 Task: Create a due date automation trigger when advanced on, on the tuesday before a card is due add fields without custom field "Resume" set to a number lower or equal to 1 and greater or equal to 10 at 11:00 AM.
Action: Mouse moved to (1055, 75)
Screenshot: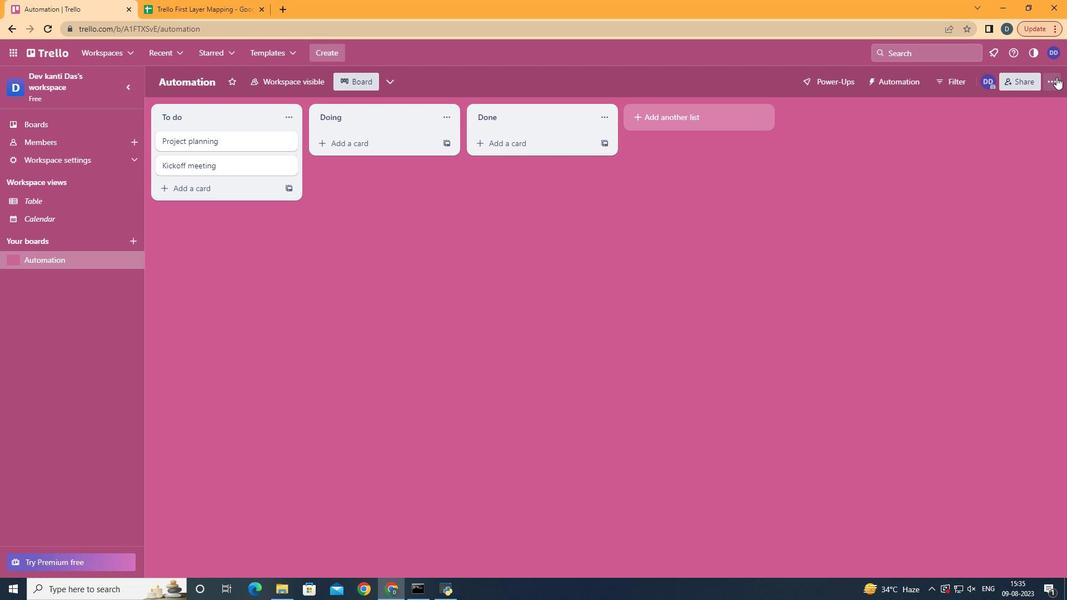 
Action: Mouse pressed left at (1055, 75)
Screenshot: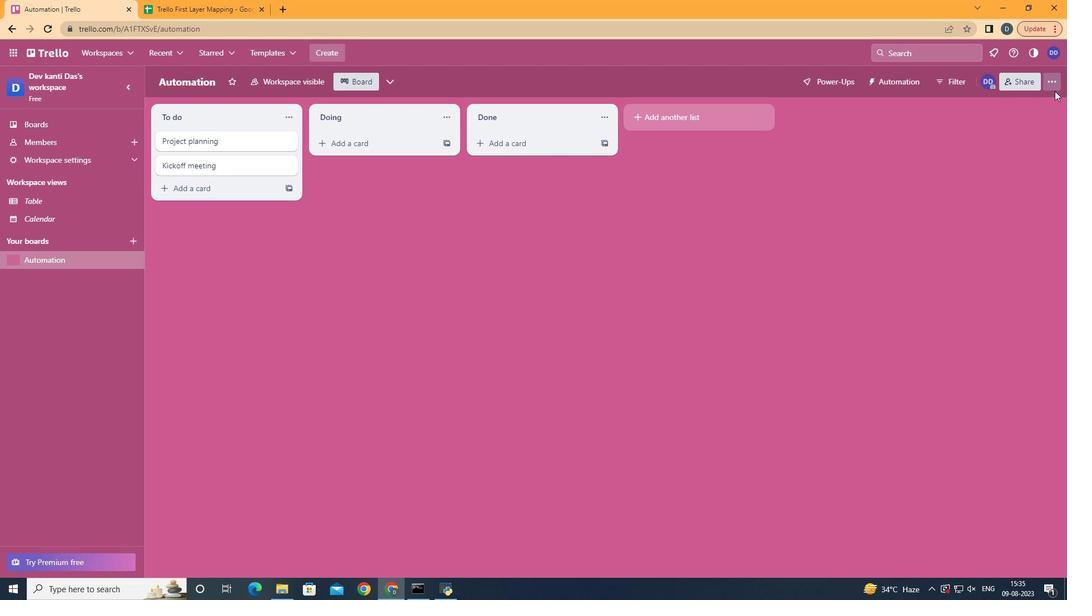 
Action: Mouse moved to (948, 241)
Screenshot: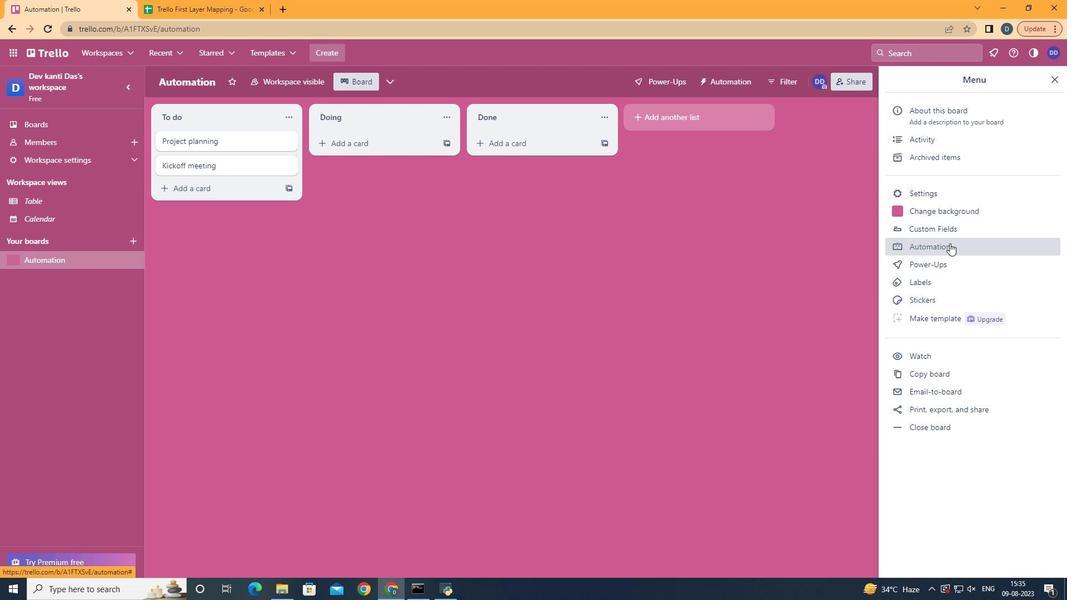 
Action: Mouse pressed left at (948, 241)
Screenshot: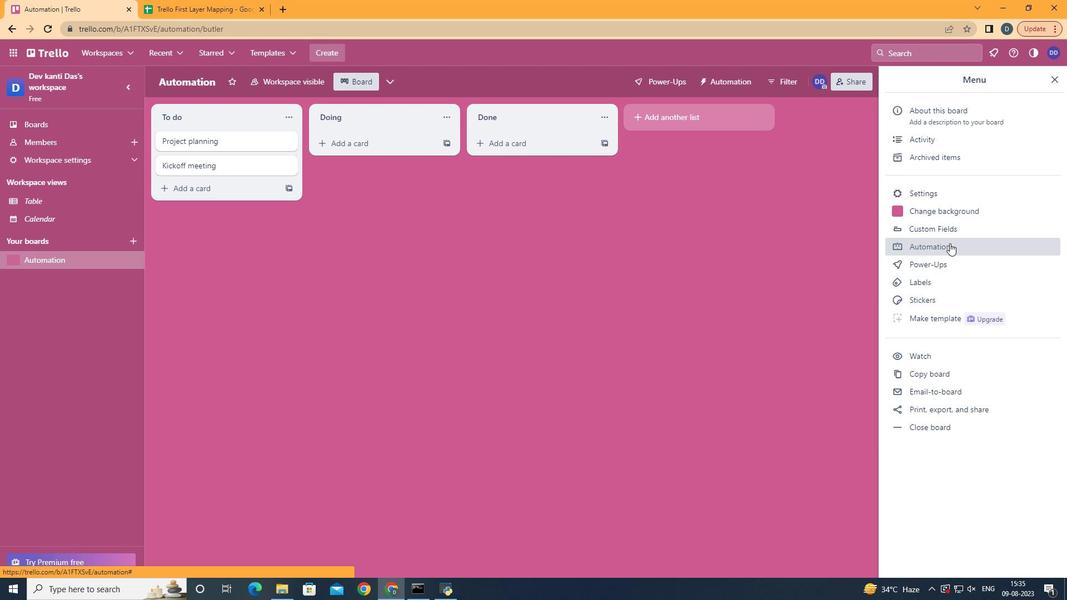 
Action: Mouse moved to (198, 226)
Screenshot: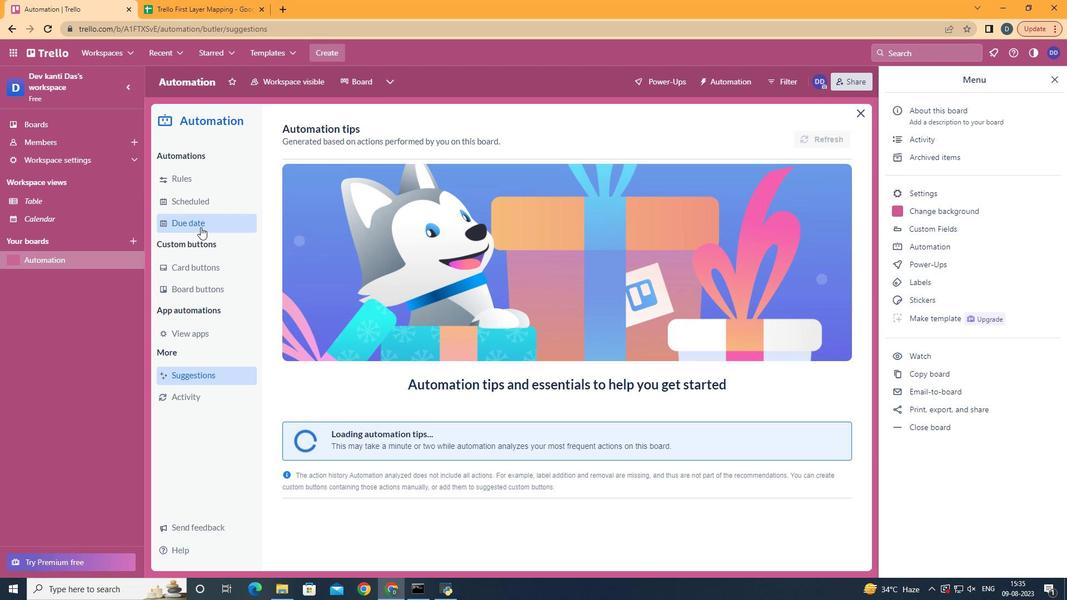 
Action: Mouse pressed left at (198, 226)
Screenshot: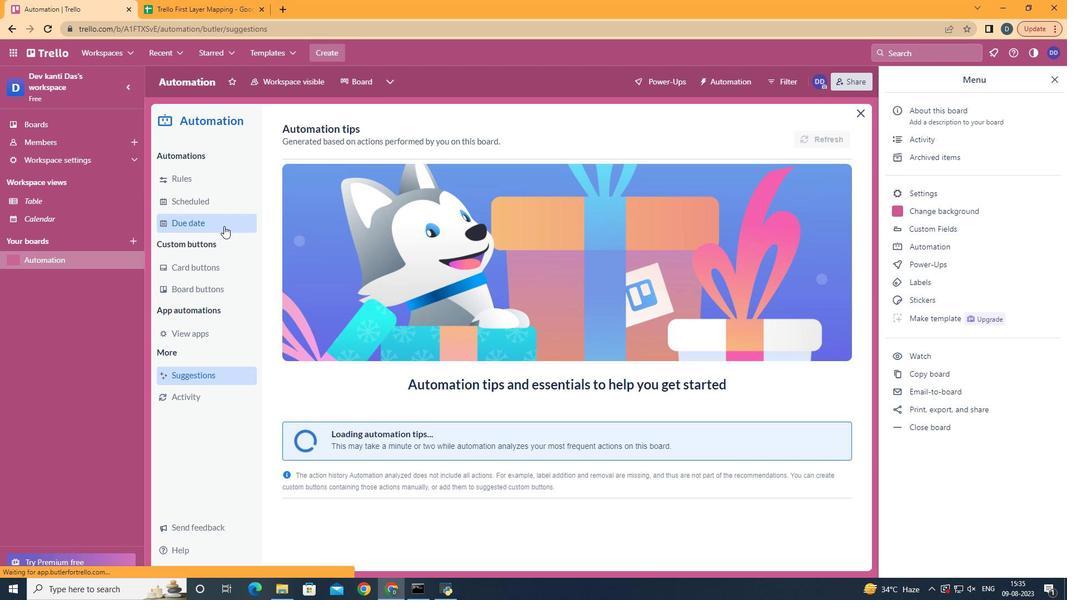 
Action: Mouse moved to (801, 124)
Screenshot: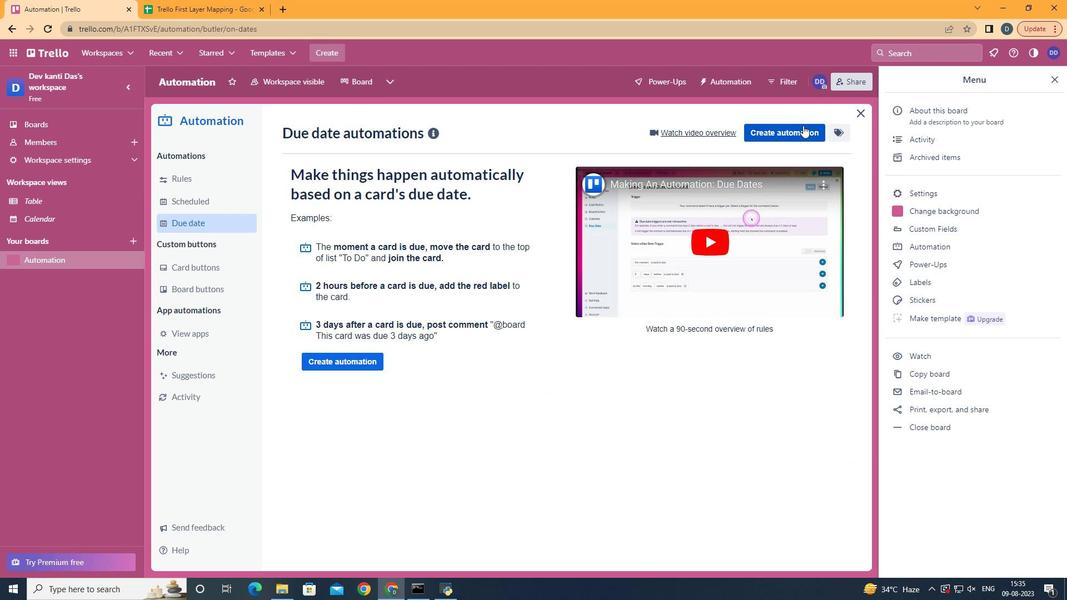 
Action: Mouse pressed left at (801, 124)
Screenshot: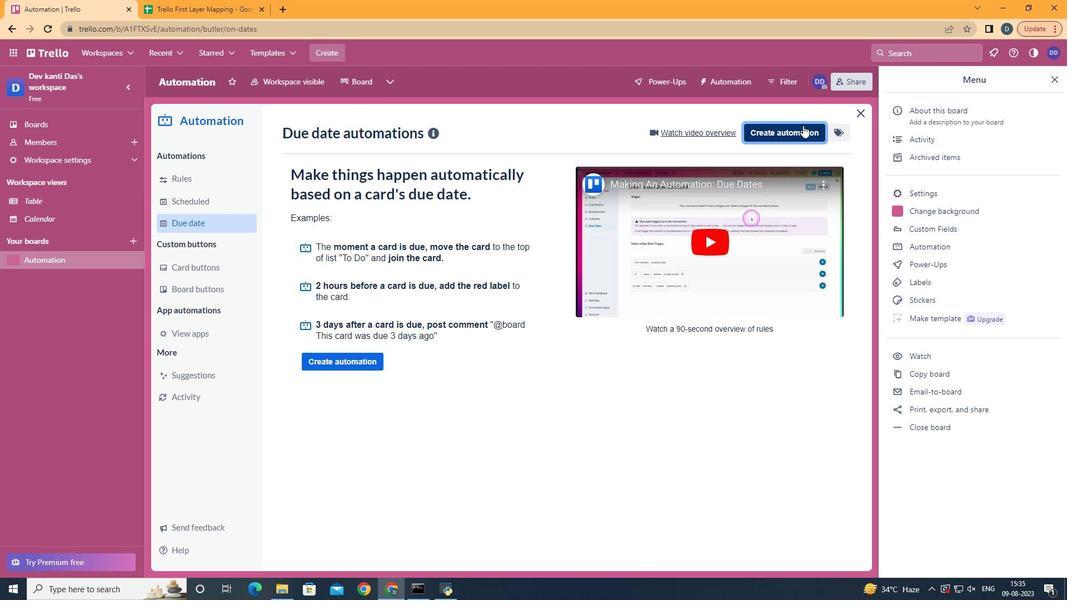 
Action: Mouse moved to (561, 231)
Screenshot: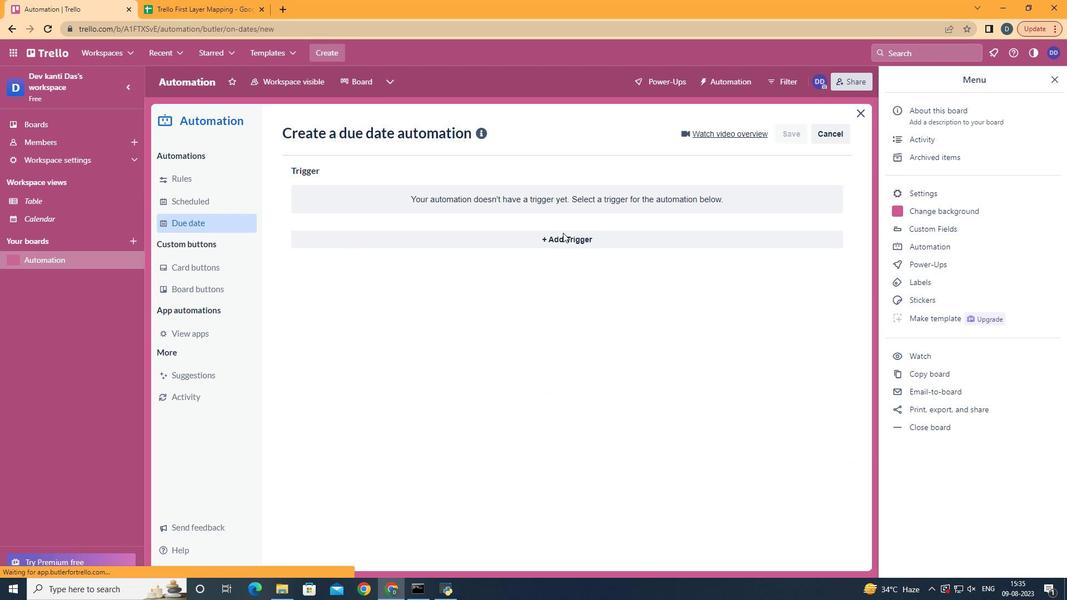 
Action: Mouse pressed left at (561, 231)
Screenshot: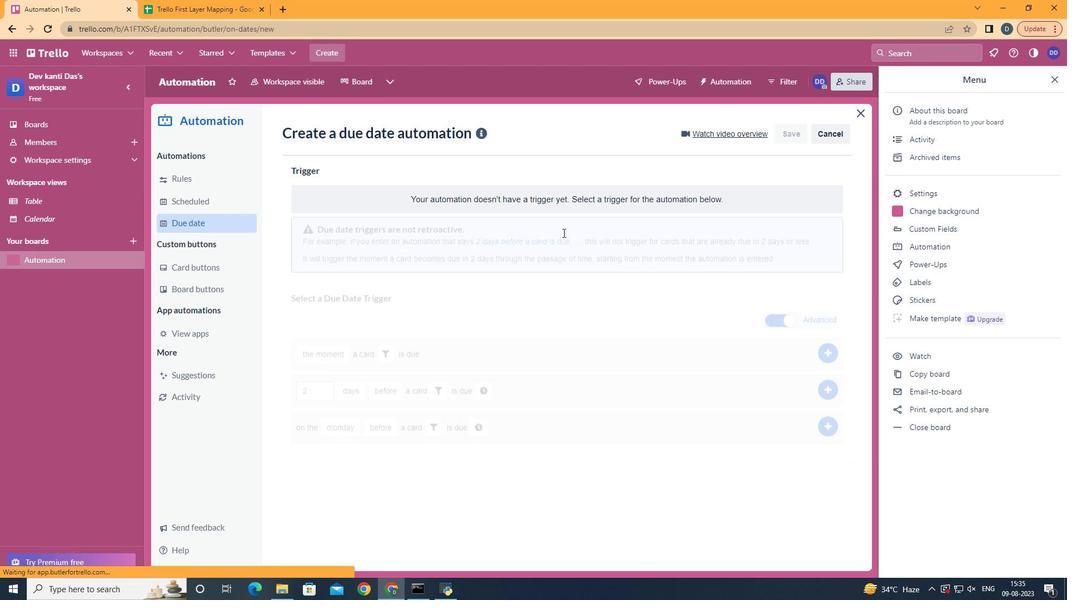 
Action: Mouse moved to (366, 315)
Screenshot: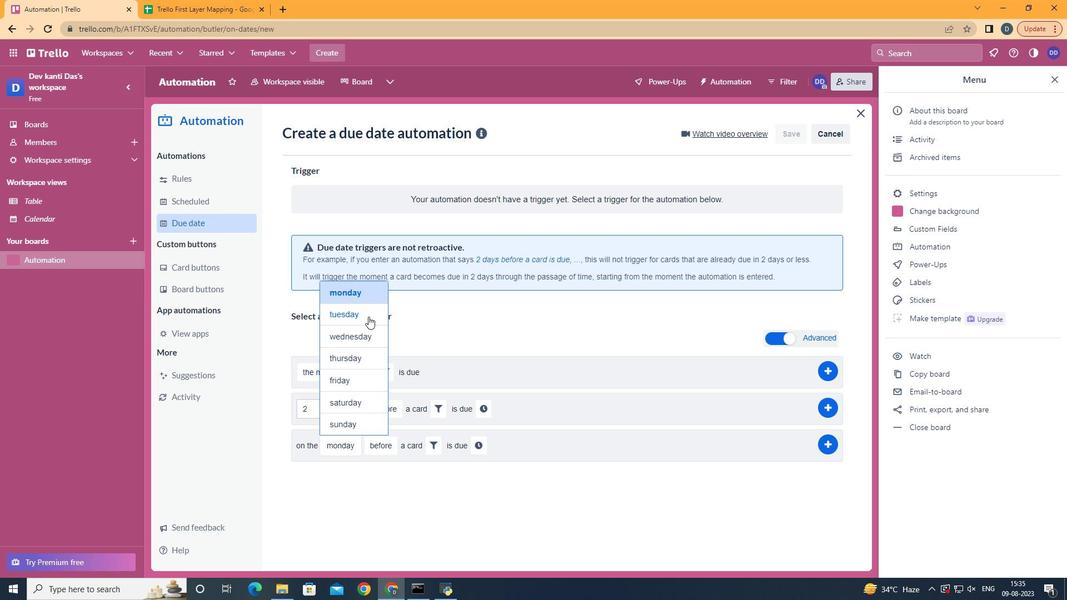 
Action: Mouse pressed left at (366, 315)
Screenshot: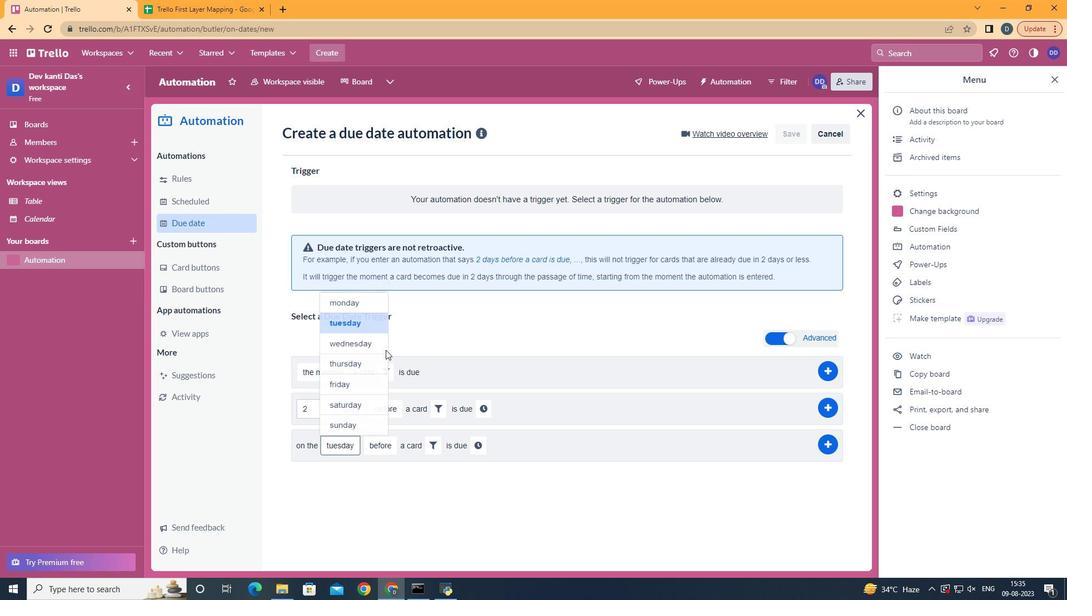 
Action: Mouse moved to (430, 447)
Screenshot: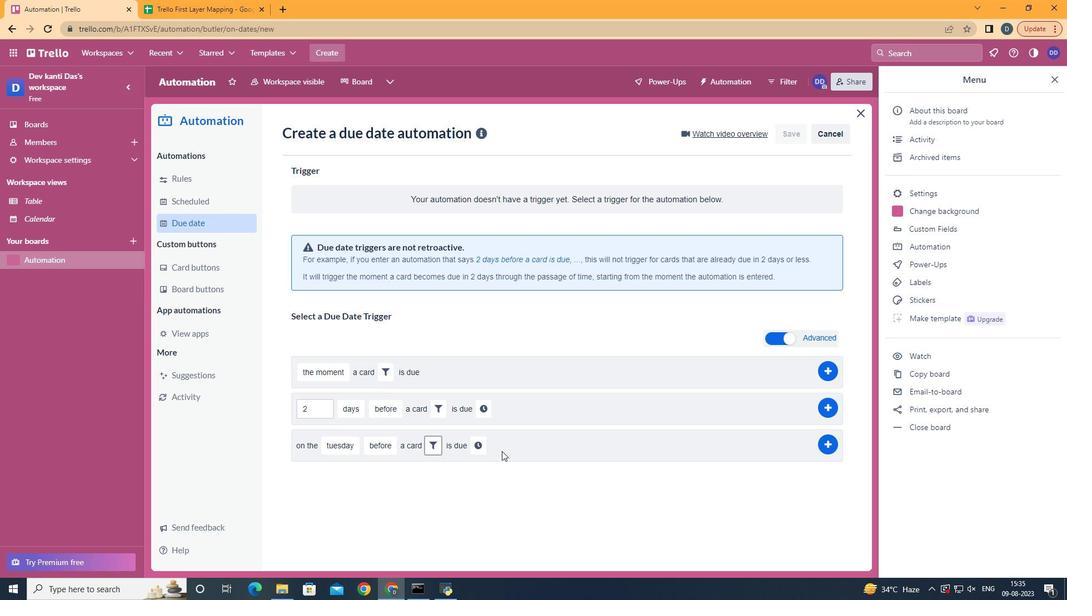 
Action: Mouse pressed left at (430, 447)
Screenshot: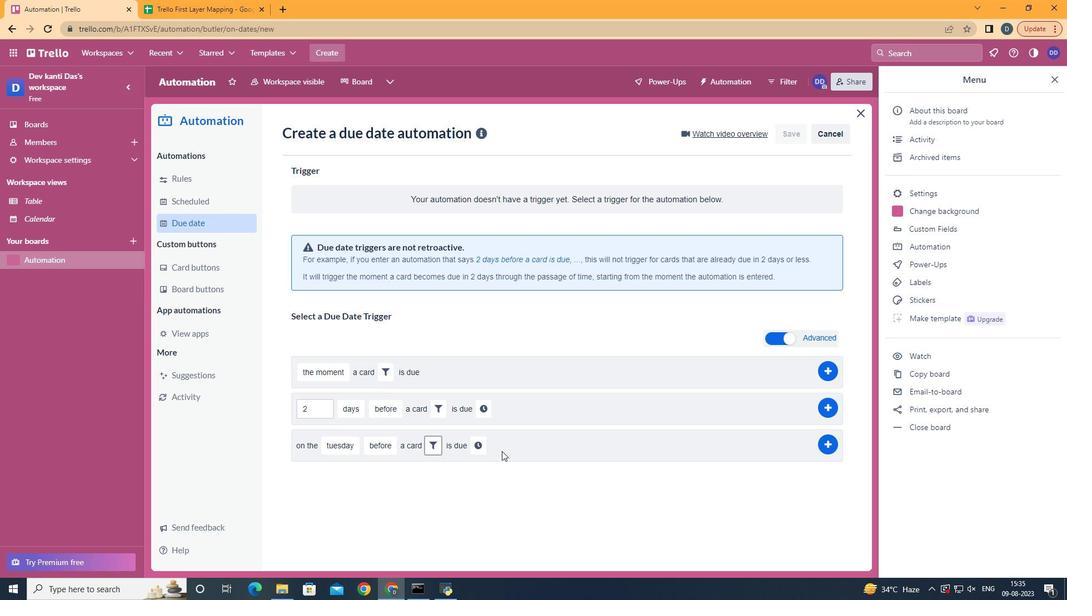 
Action: Mouse moved to (613, 475)
Screenshot: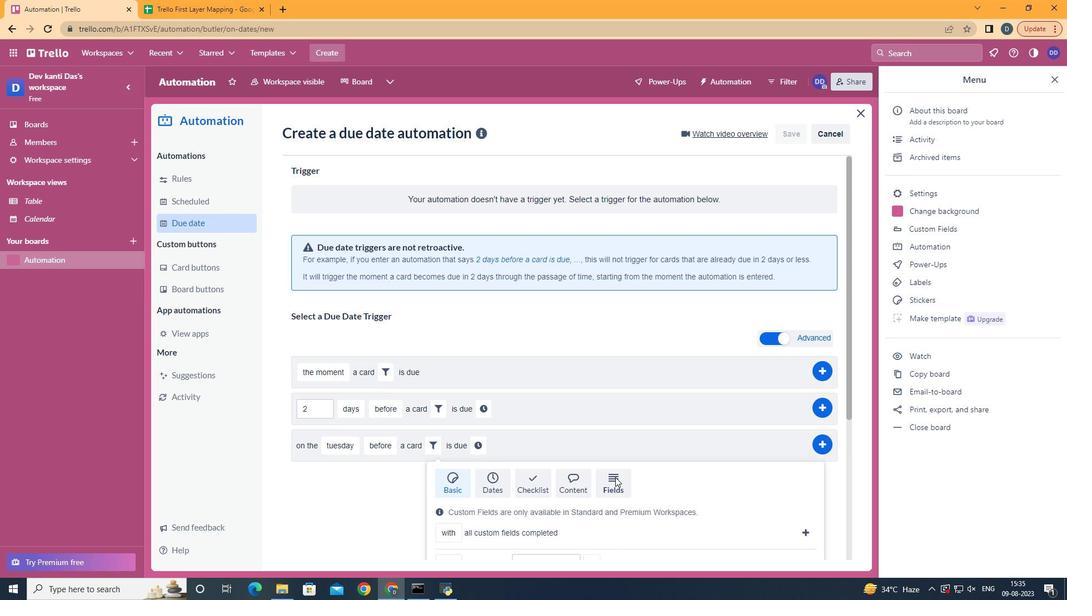 
Action: Mouse pressed left at (613, 475)
Screenshot: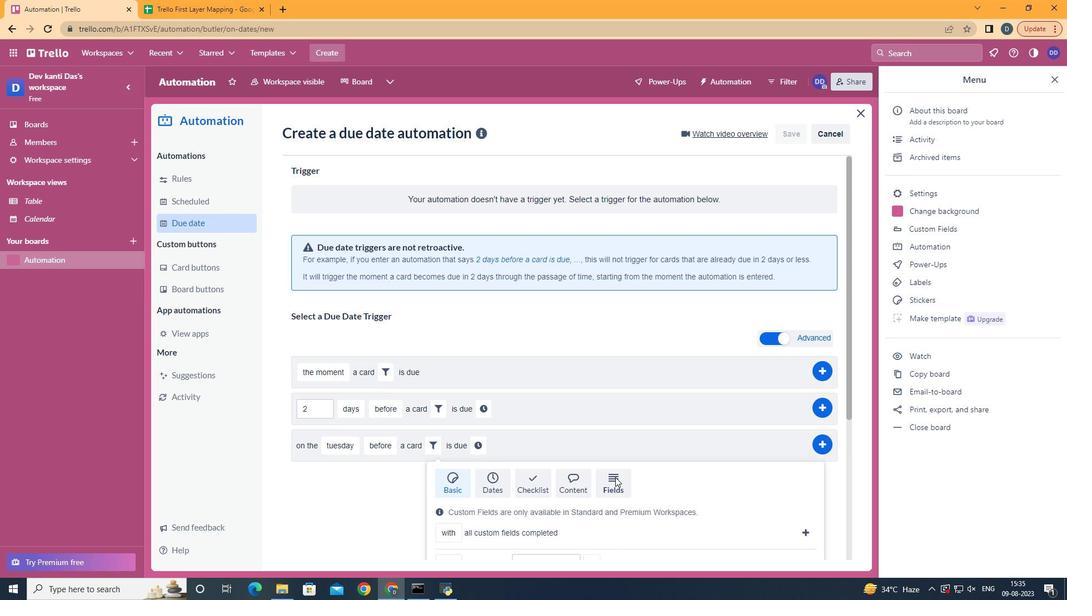 
Action: Mouse moved to (613, 475)
Screenshot: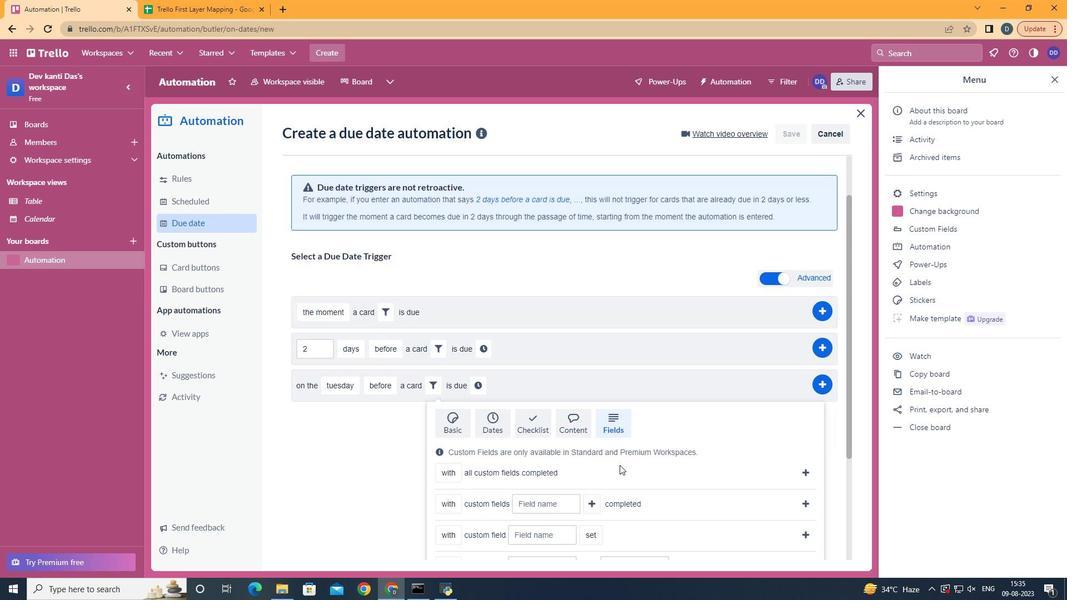 
Action: Mouse scrolled (613, 475) with delta (0, 0)
Screenshot: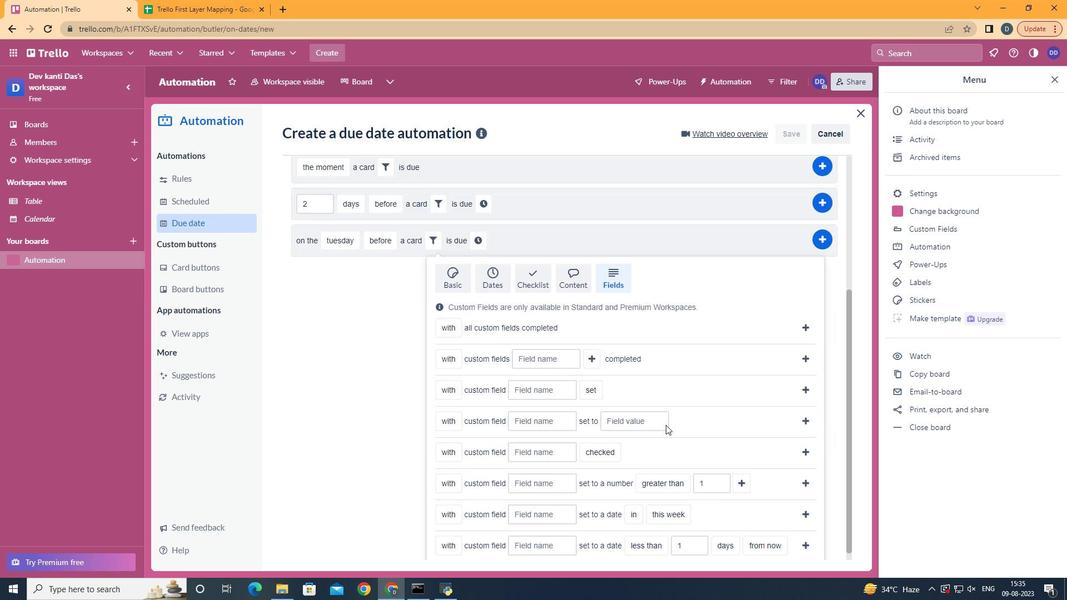 
Action: Mouse scrolled (613, 475) with delta (0, 0)
Screenshot: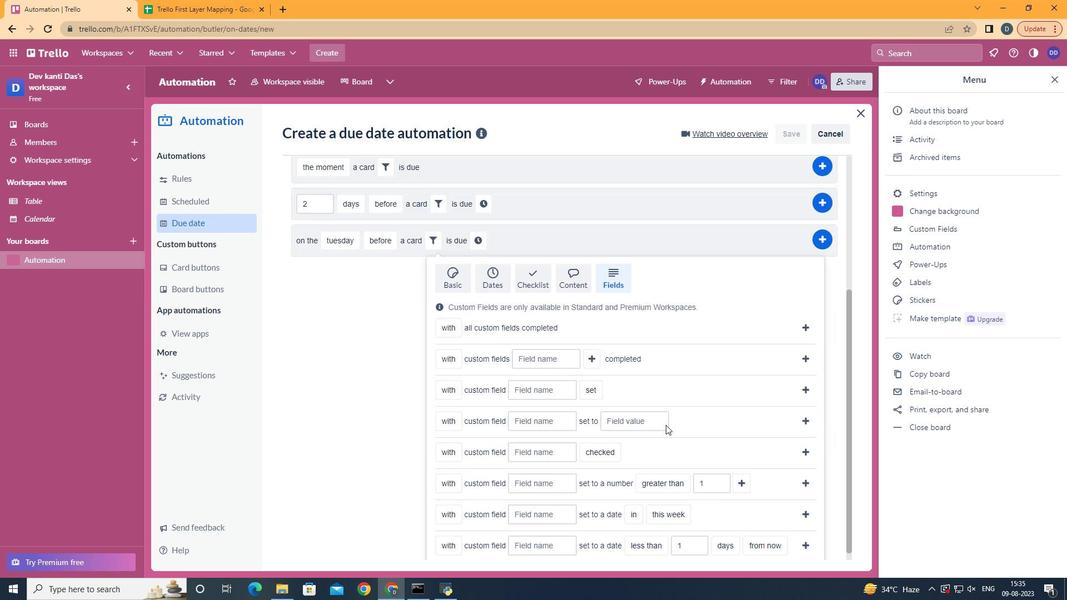 
Action: Mouse scrolled (613, 475) with delta (0, 0)
Screenshot: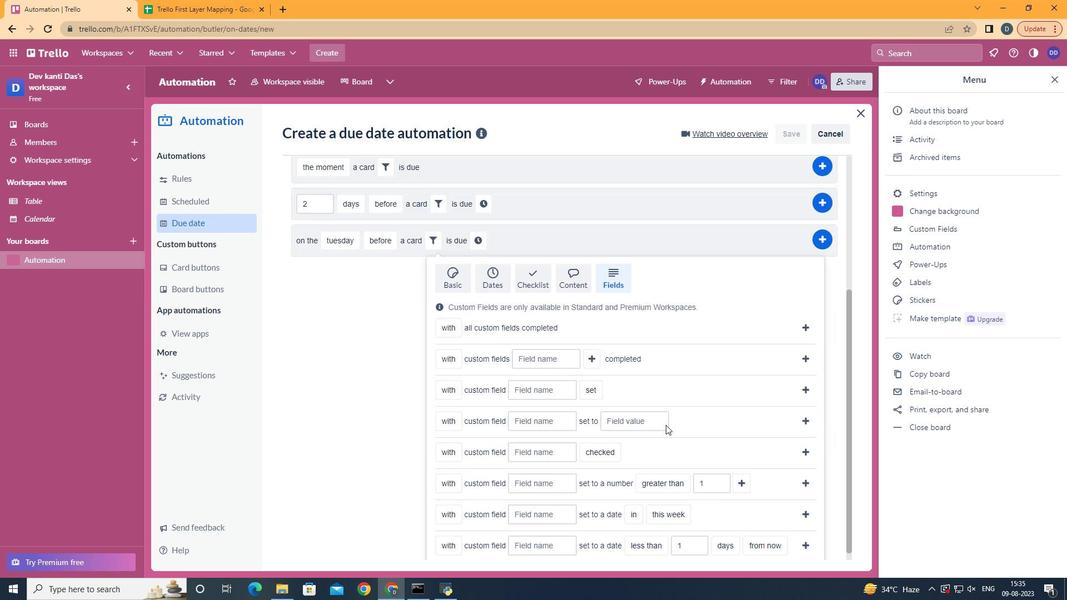
Action: Mouse scrolled (613, 475) with delta (0, 0)
Screenshot: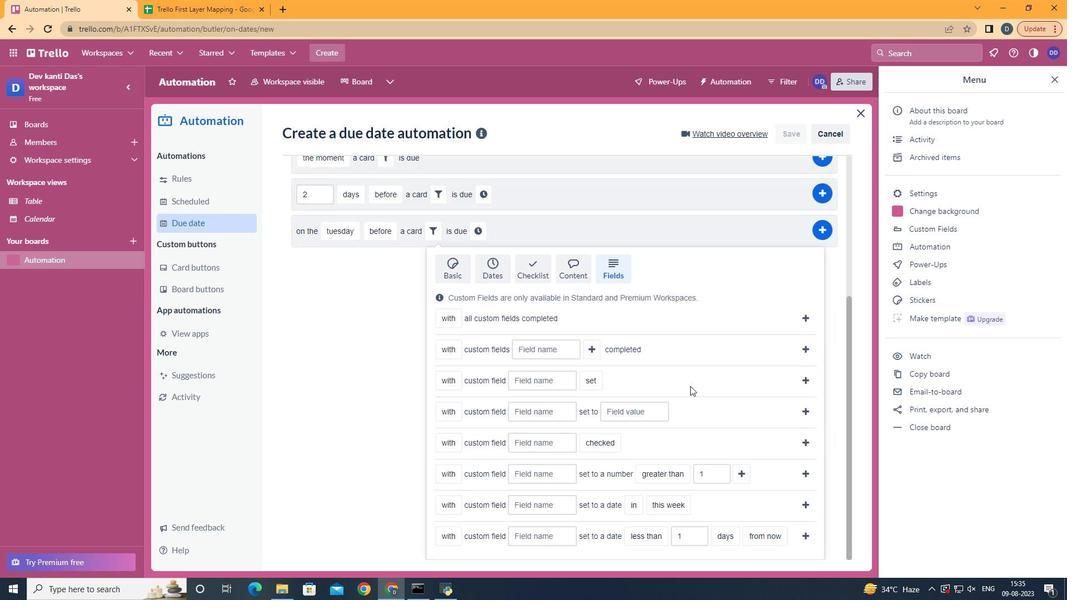 
Action: Mouse moved to (613, 475)
Screenshot: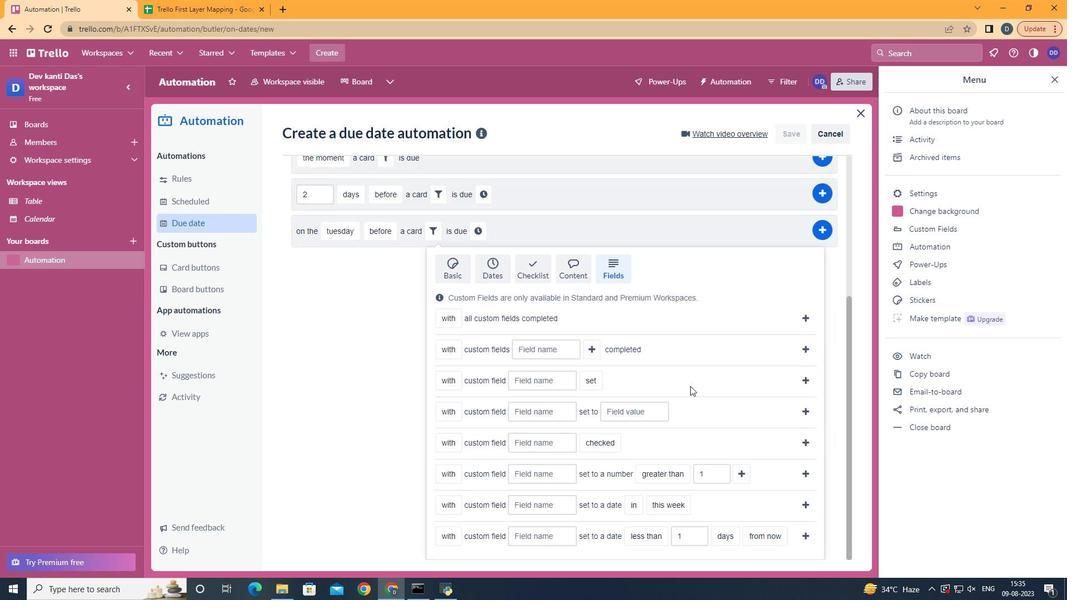 
Action: Mouse scrolled (613, 474) with delta (0, 0)
Screenshot: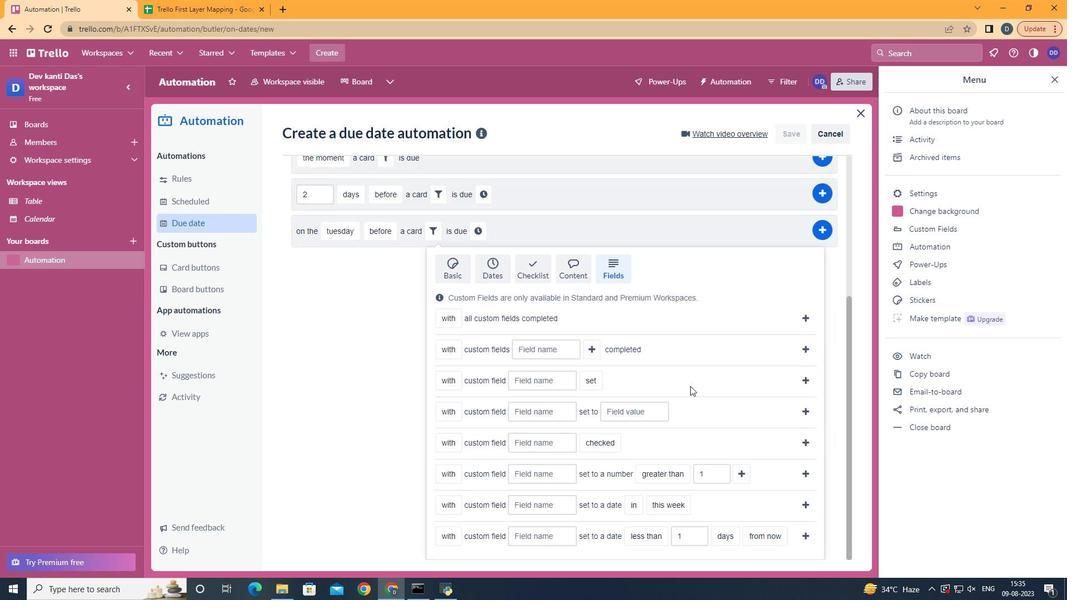 
Action: Mouse moved to (462, 518)
Screenshot: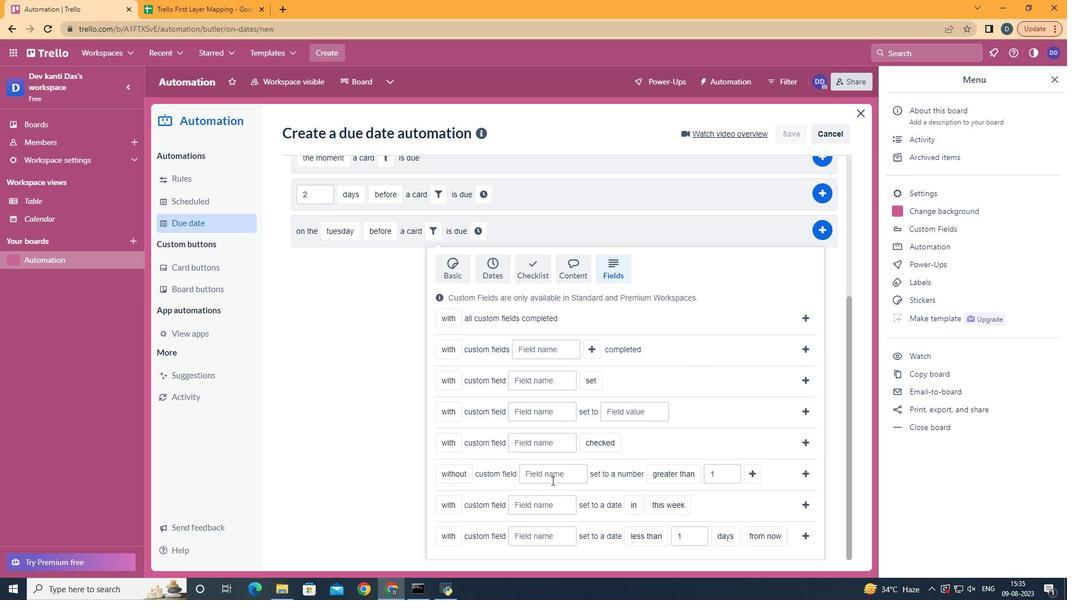 
Action: Mouse pressed left at (462, 518)
Screenshot: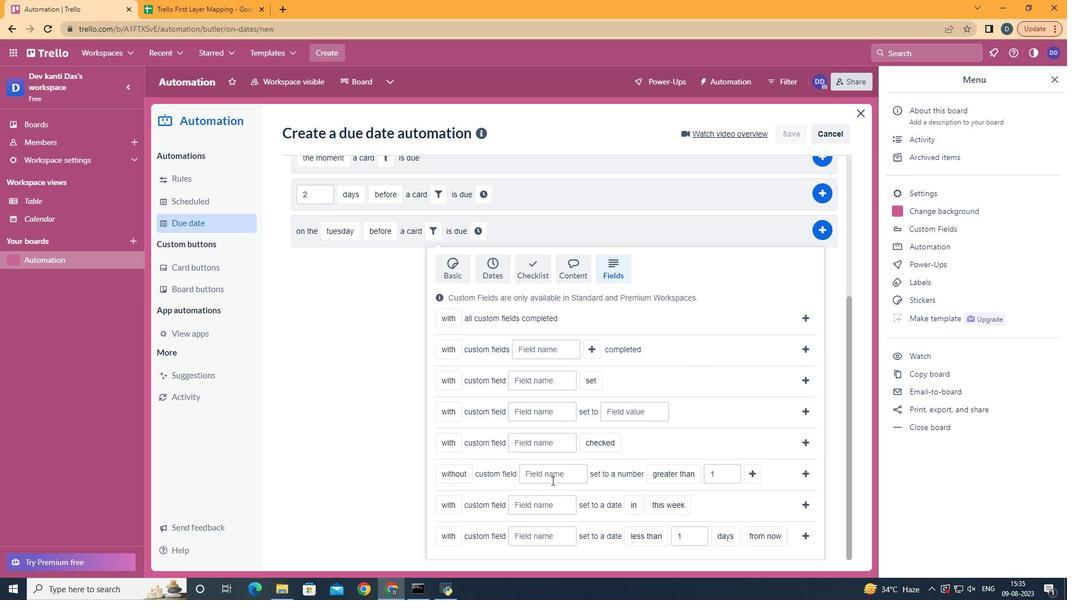
Action: Mouse moved to (551, 478)
Screenshot: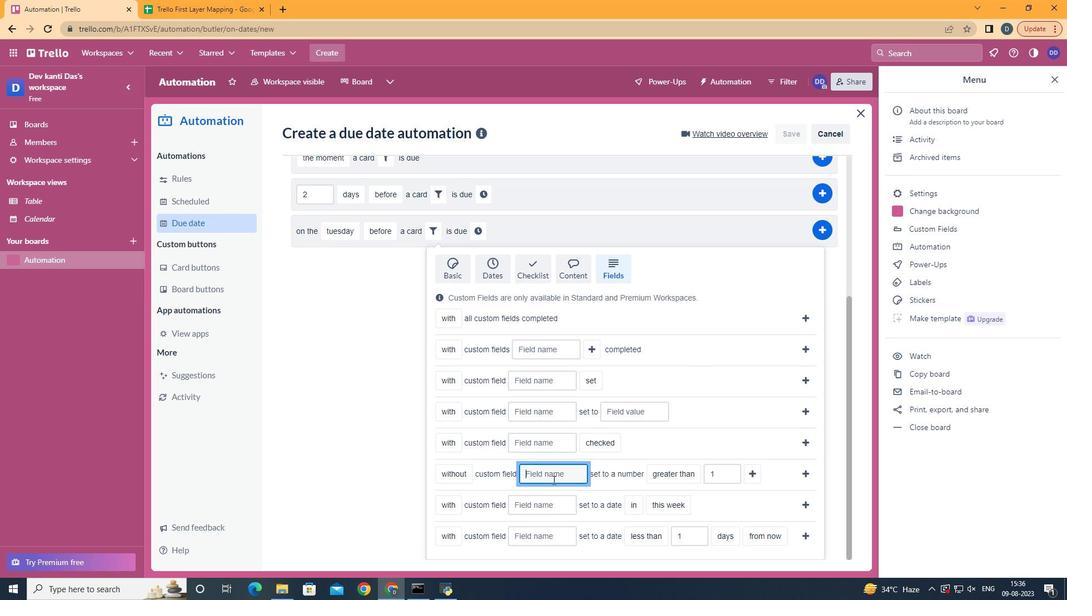 
Action: Mouse pressed left at (551, 478)
Screenshot: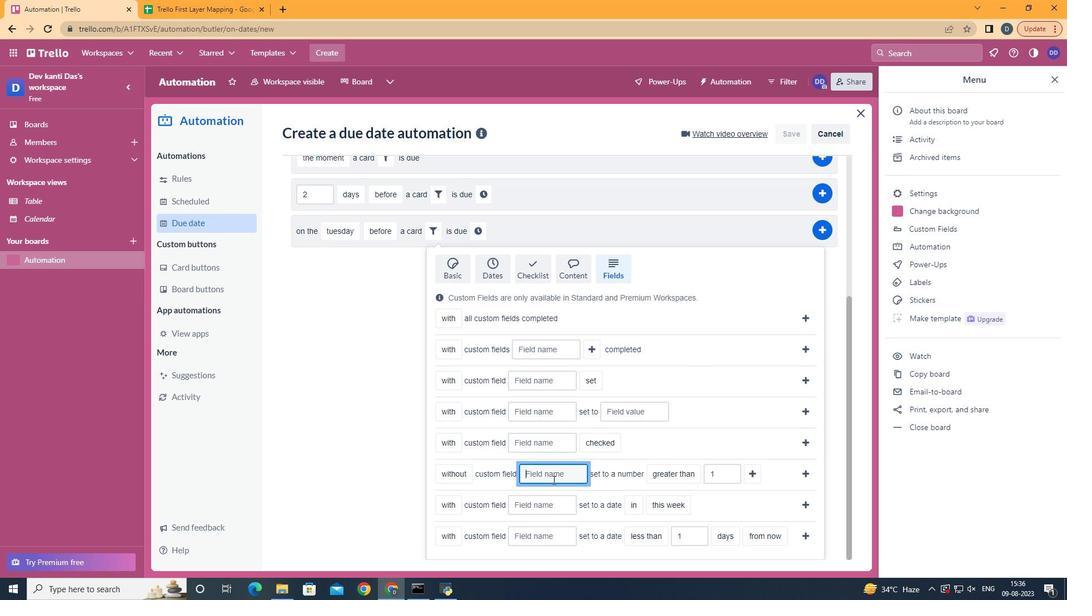 
Action: Mouse moved to (551, 478)
Screenshot: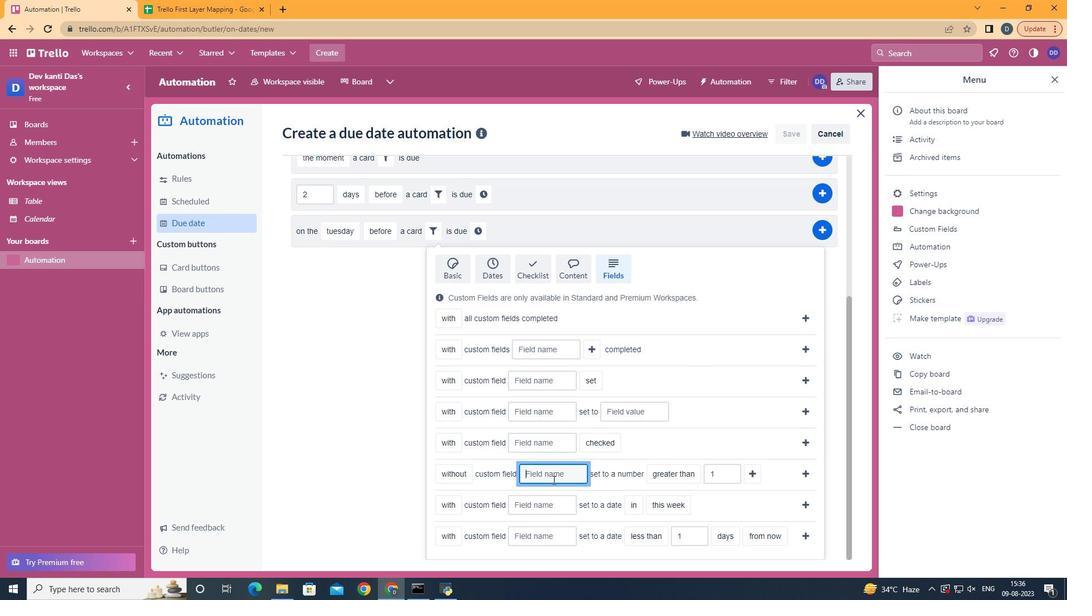 
Action: Key pressed <Key.shift>Resume
Screenshot: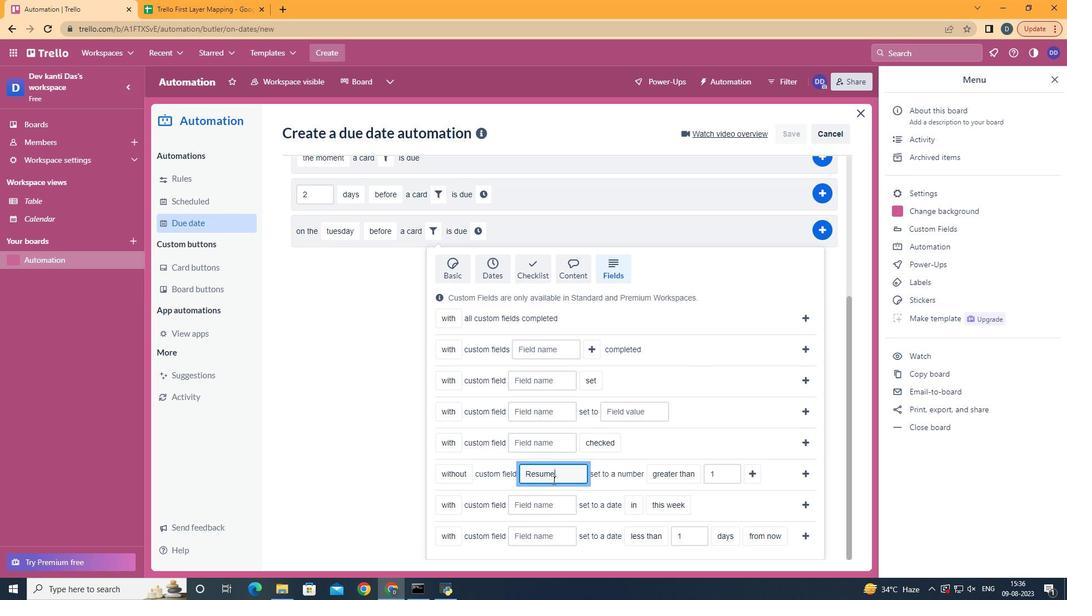 
Action: Mouse moved to (689, 445)
Screenshot: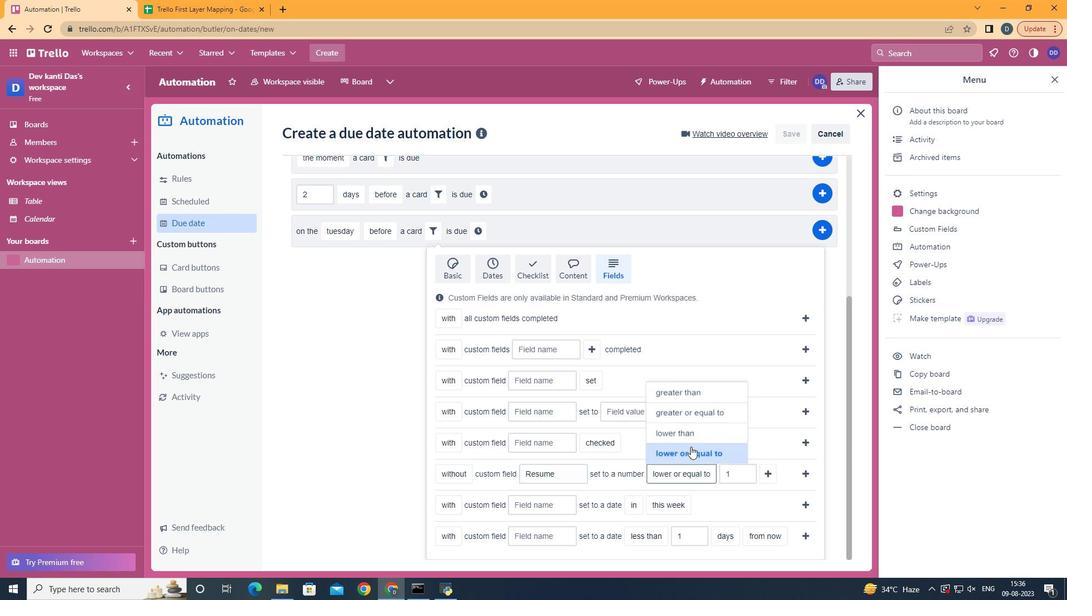 
Action: Mouse pressed left at (689, 445)
Screenshot: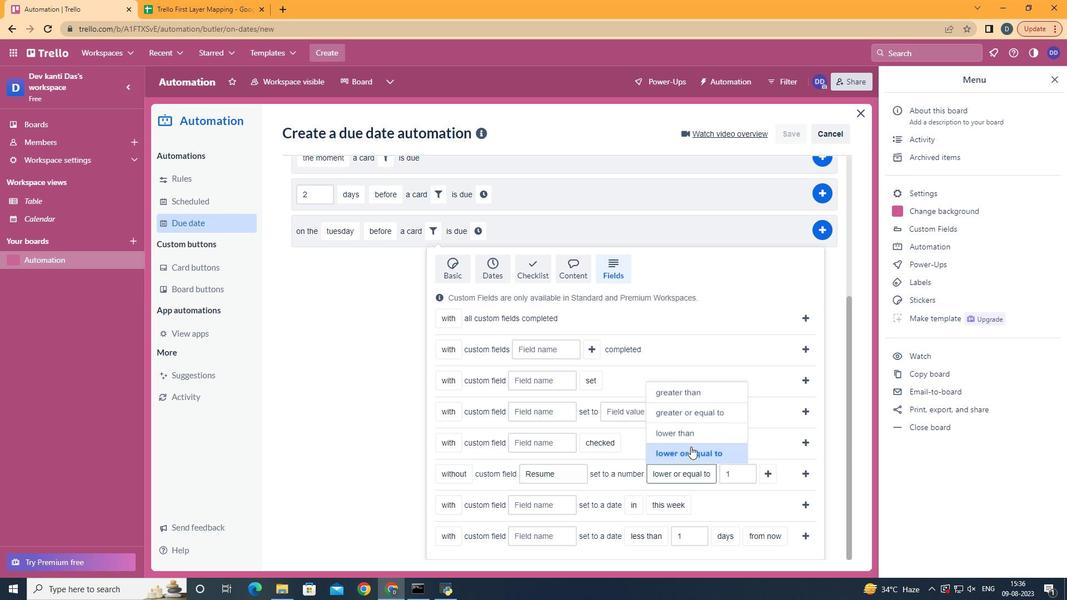 
Action: Mouse moved to (762, 474)
Screenshot: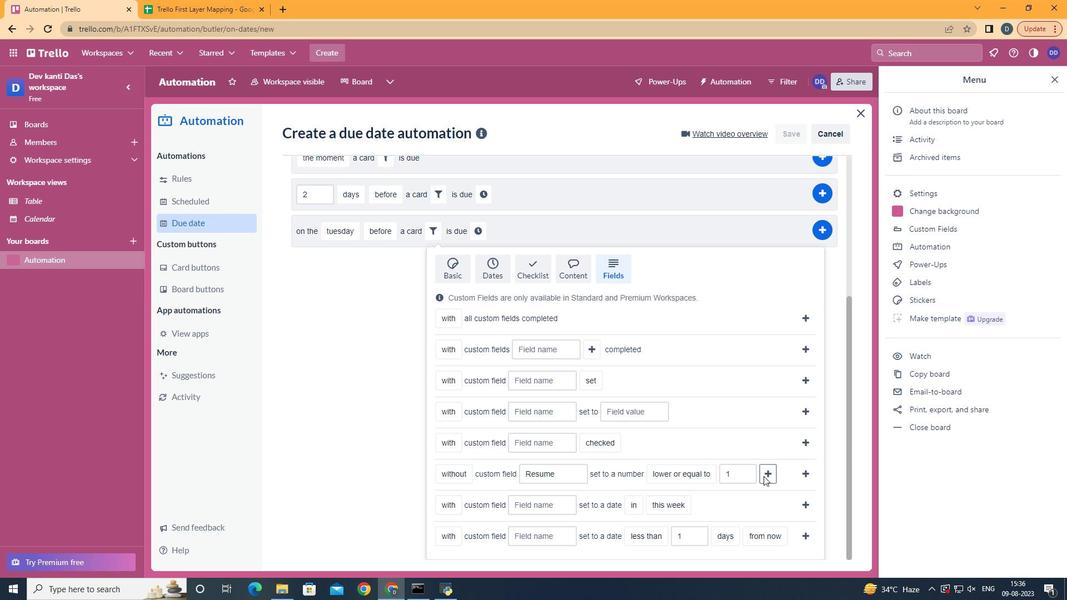 
Action: Mouse pressed left at (762, 474)
Screenshot: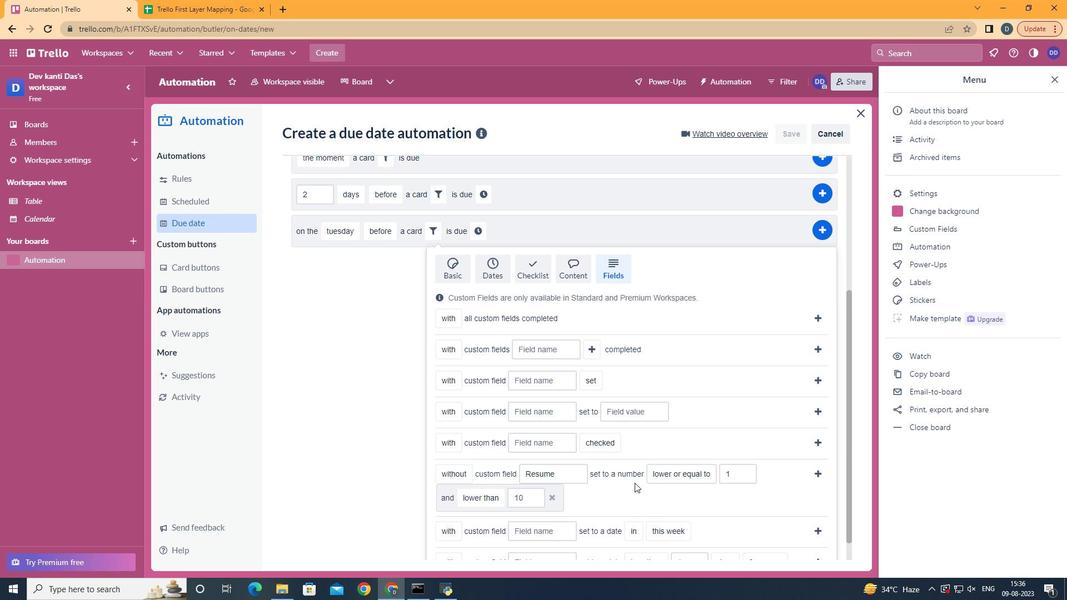 
Action: Mouse moved to (491, 470)
Screenshot: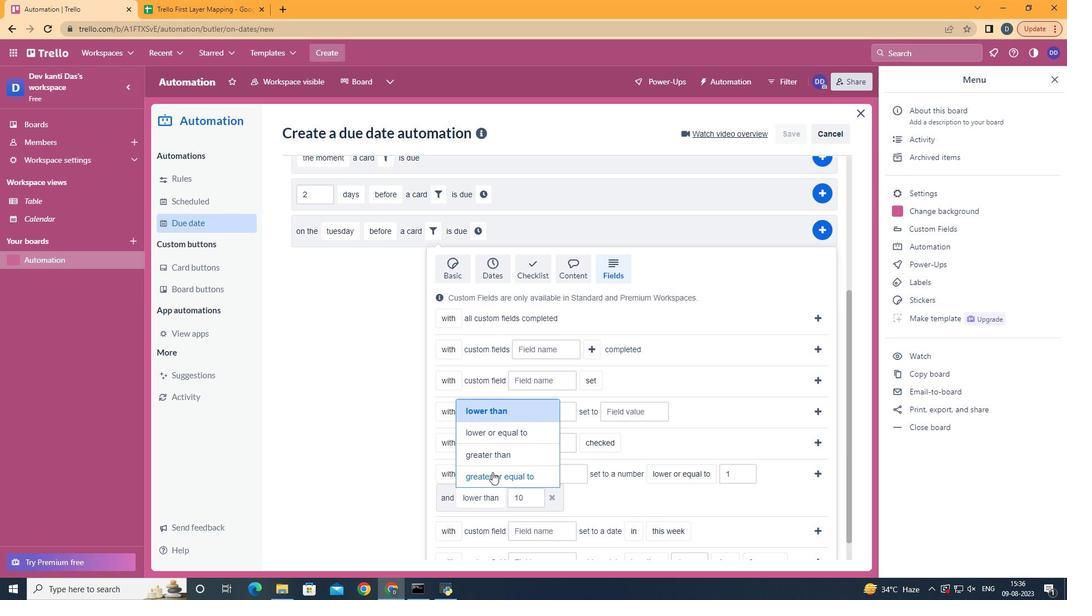 
Action: Mouse pressed left at (491, 470)
Screenshot: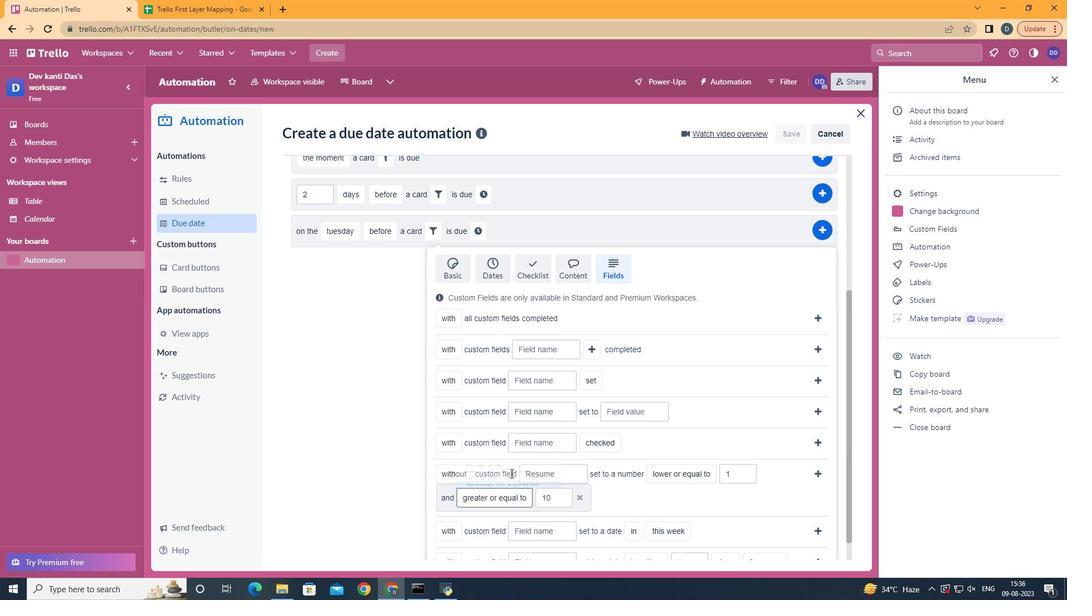 
Action: Mouse moved to (815, 471)
Screenshot: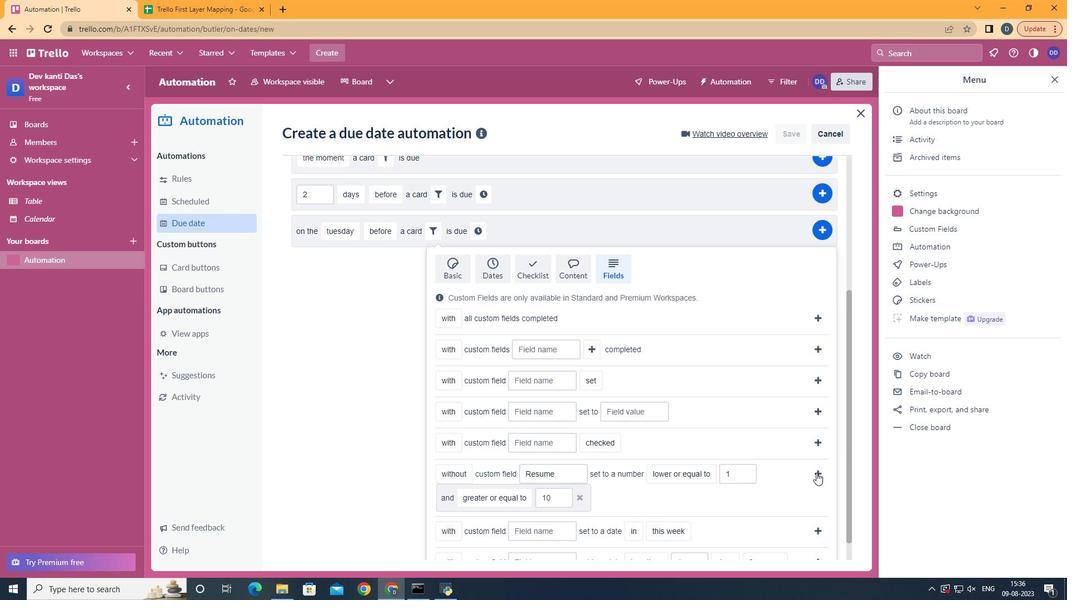 
Action: Mouse pressed left at (815, 471)
Screenshot: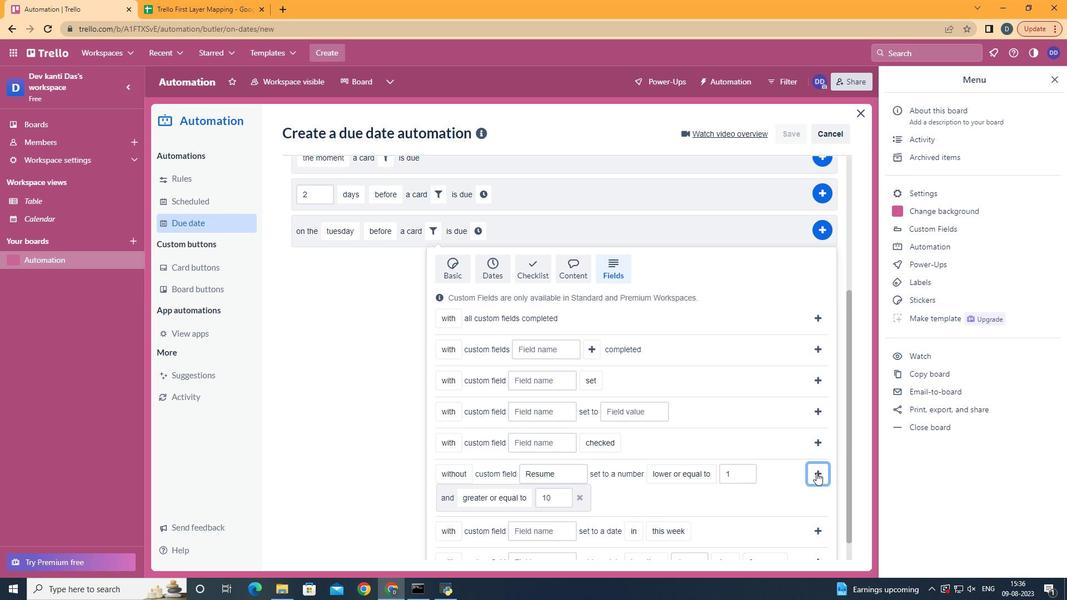 
Action: Mouse moved to (328, 462)
Screenshot: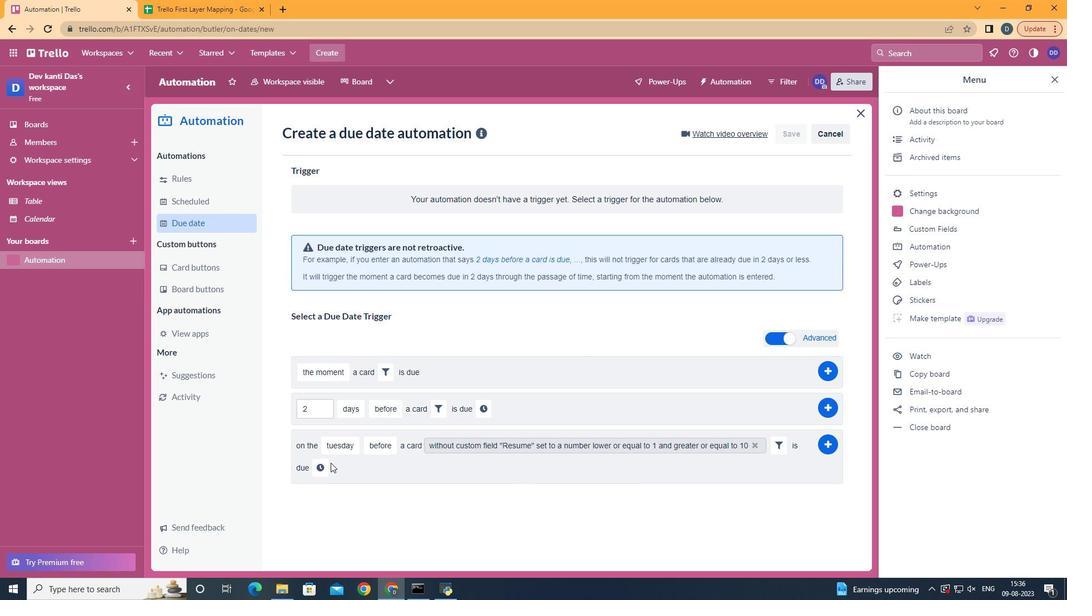
Action: Mouse pressed left at (328, 462)
Screenshot: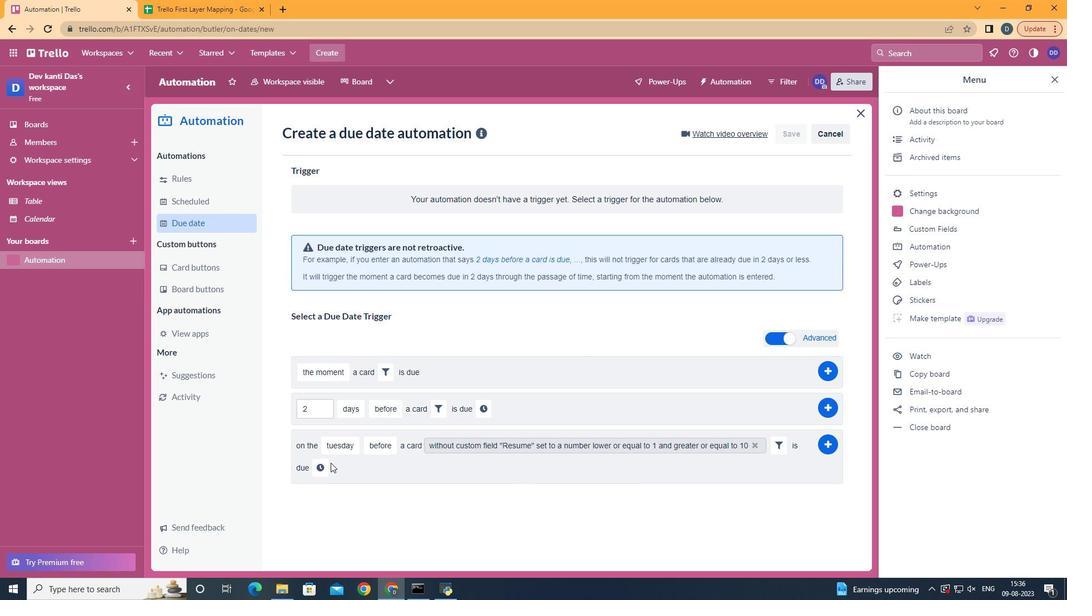 
Action: Mouse moved to (323, 467)
Screenshot: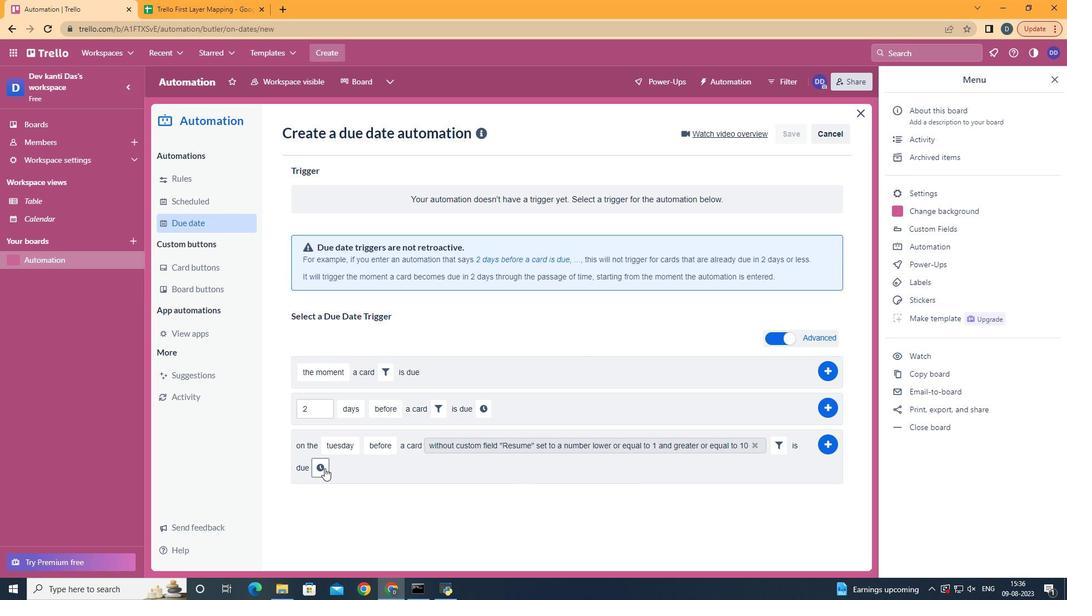 
Action: Mouse pressed left at (323, 467)
Screenshot: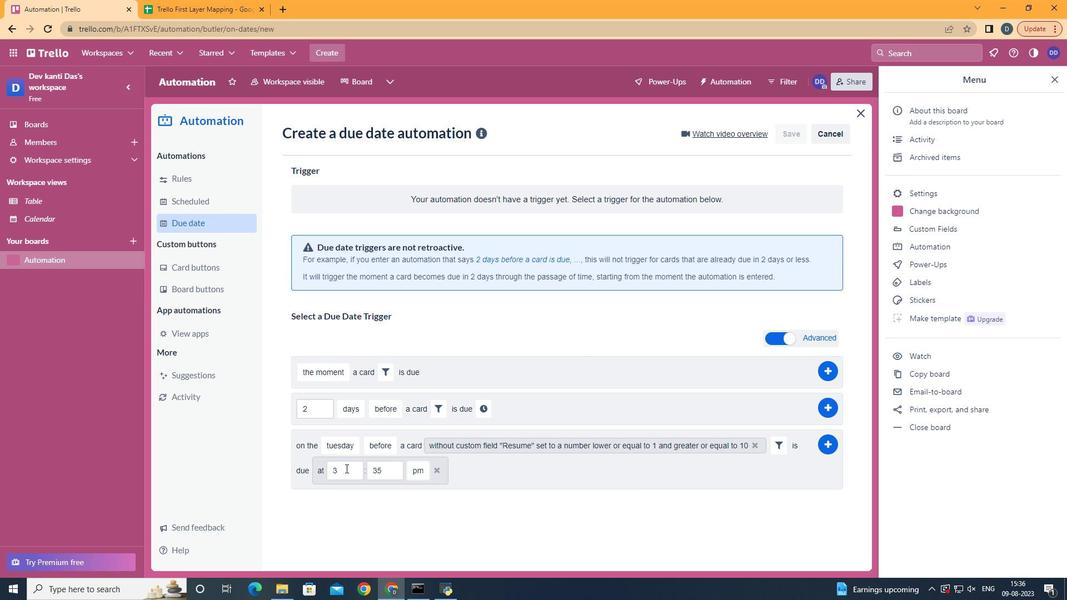
Action: Mouse moved to (349, 467)
Screenshot: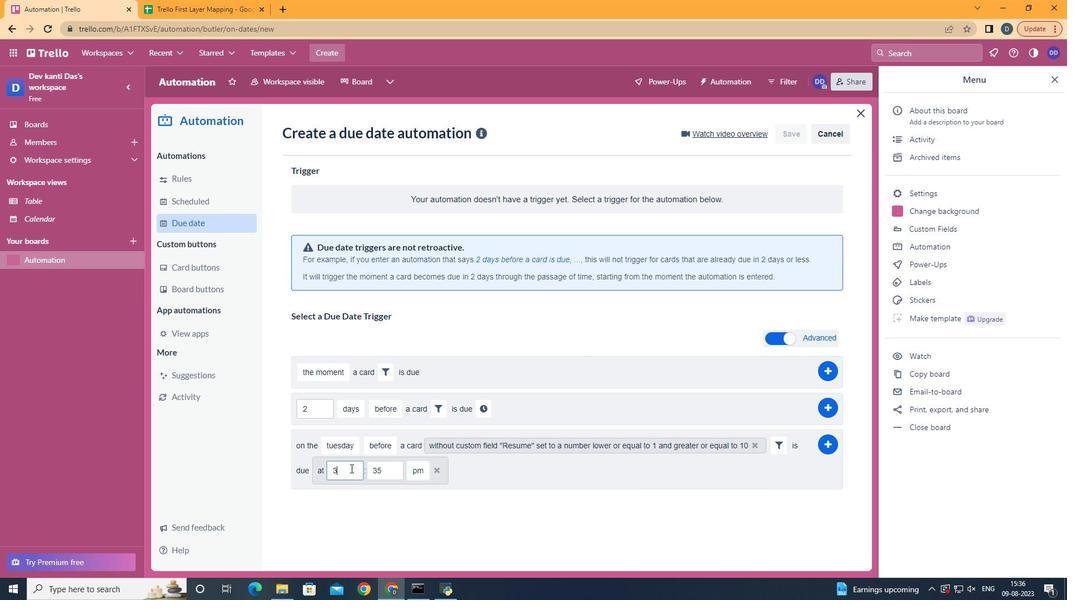 
Action: Mouse pressed left at (349, 467)
Screenshot: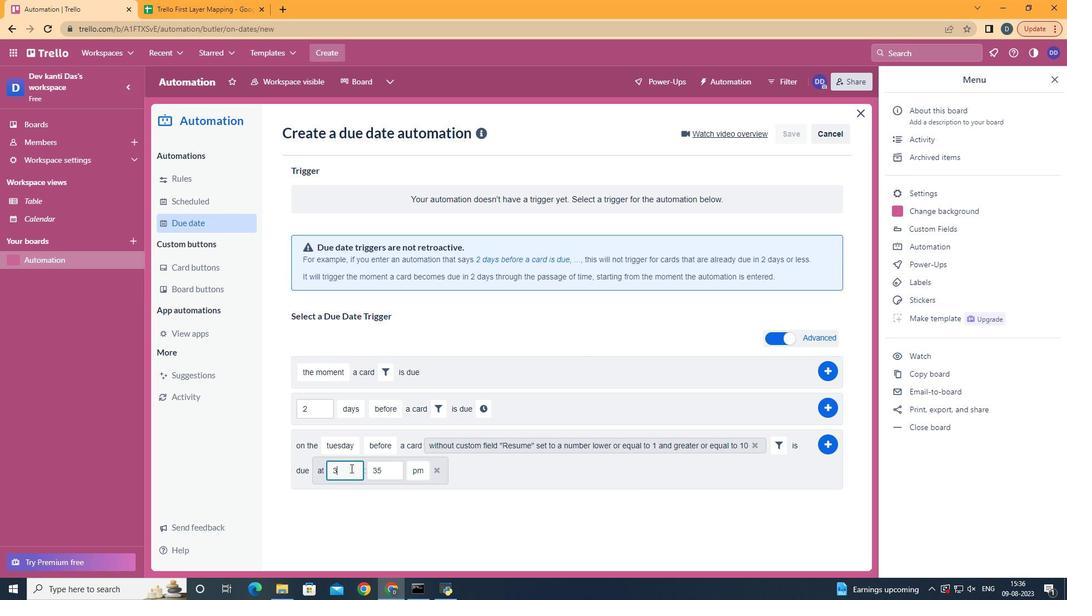 
Action: Mouse moved to (349, 467)
Screenshot: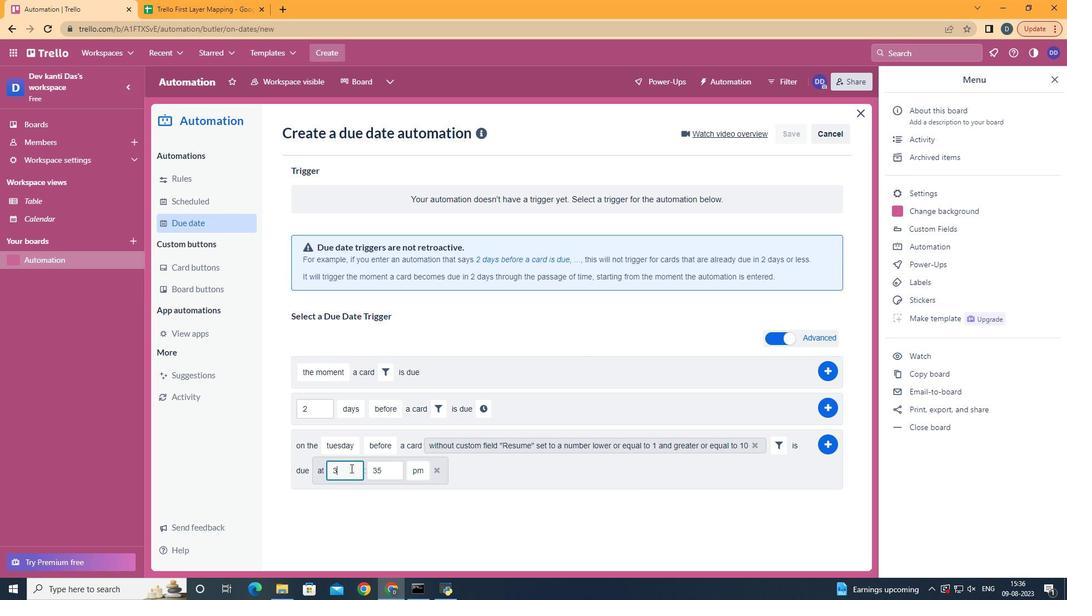 
Action: Key pressed <Key.backspace>11
Screenshot: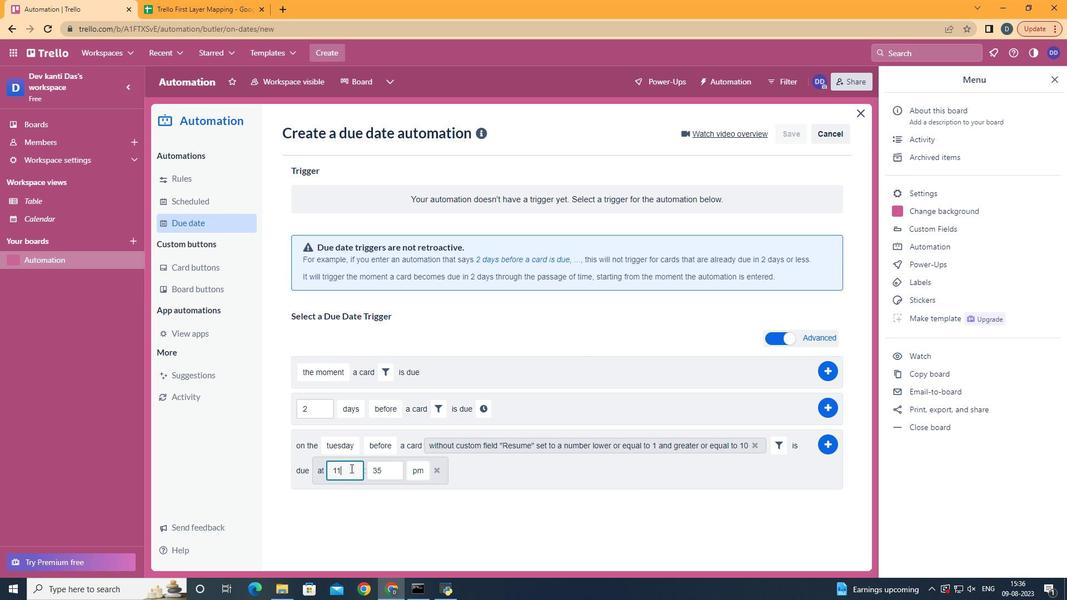 
Action: Mouse moved to (384, 470)
Screenshot: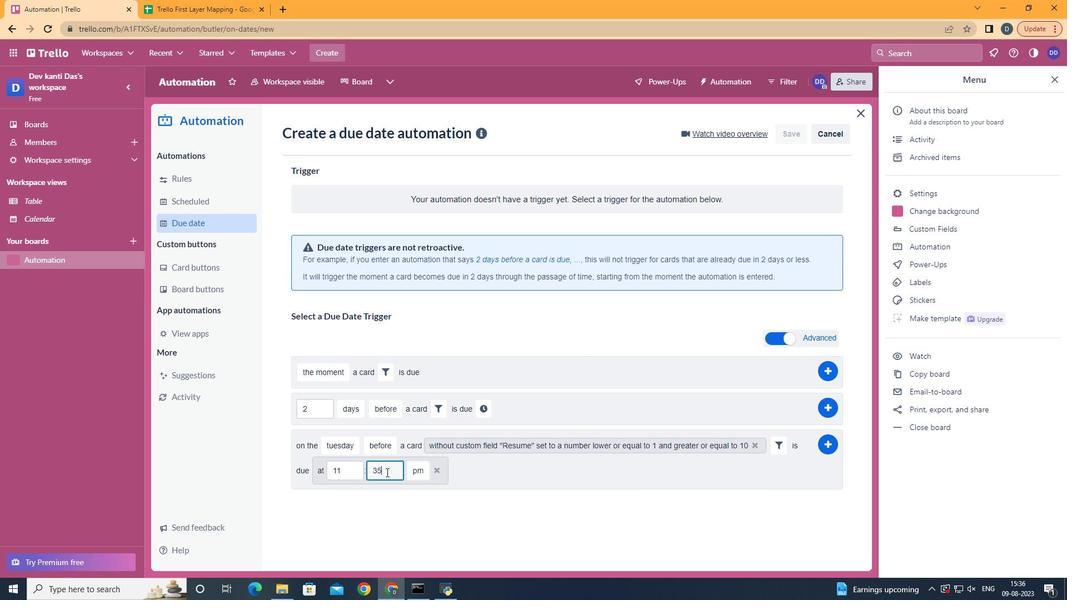
Action: Mouse pressed left at (384, 470)
Screenshot: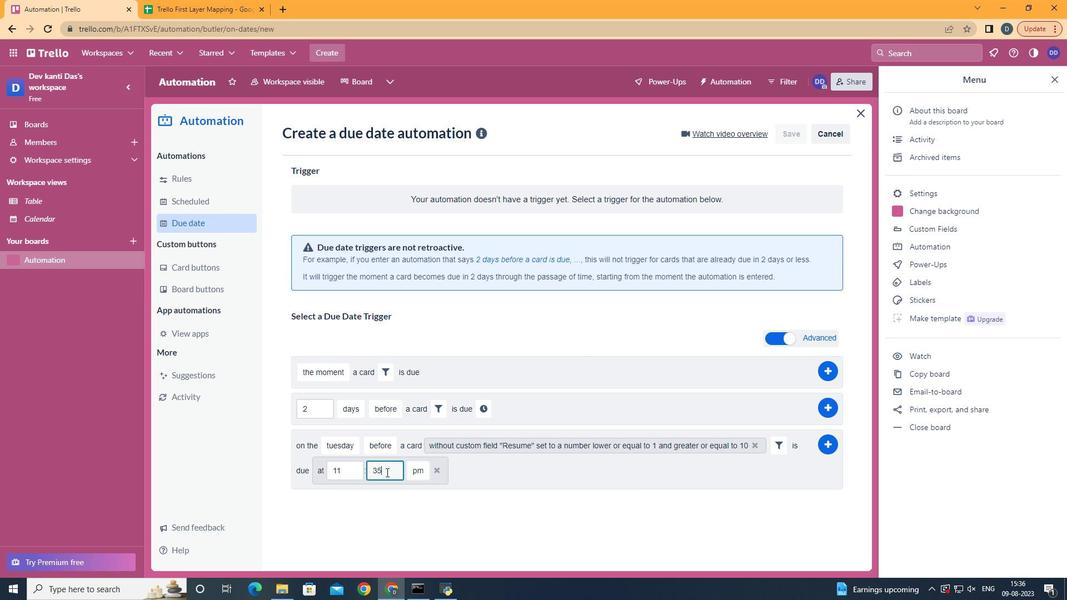 
Action: Key pressed <Key.backspace><Key.backspace>00
Screenshot: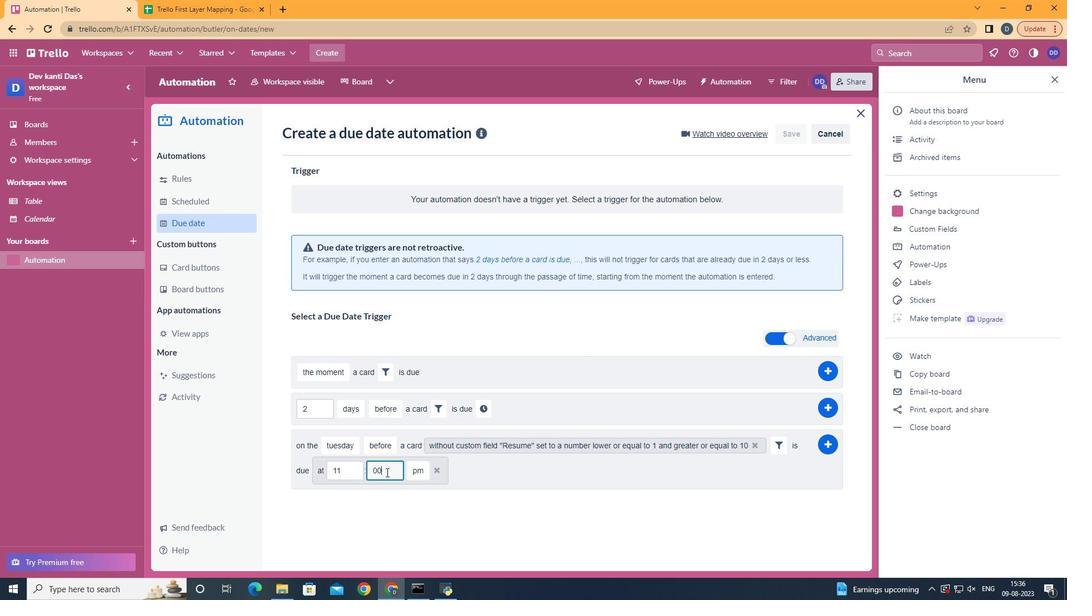 
Action: Mouse moved to (420, 491)
Screenshot: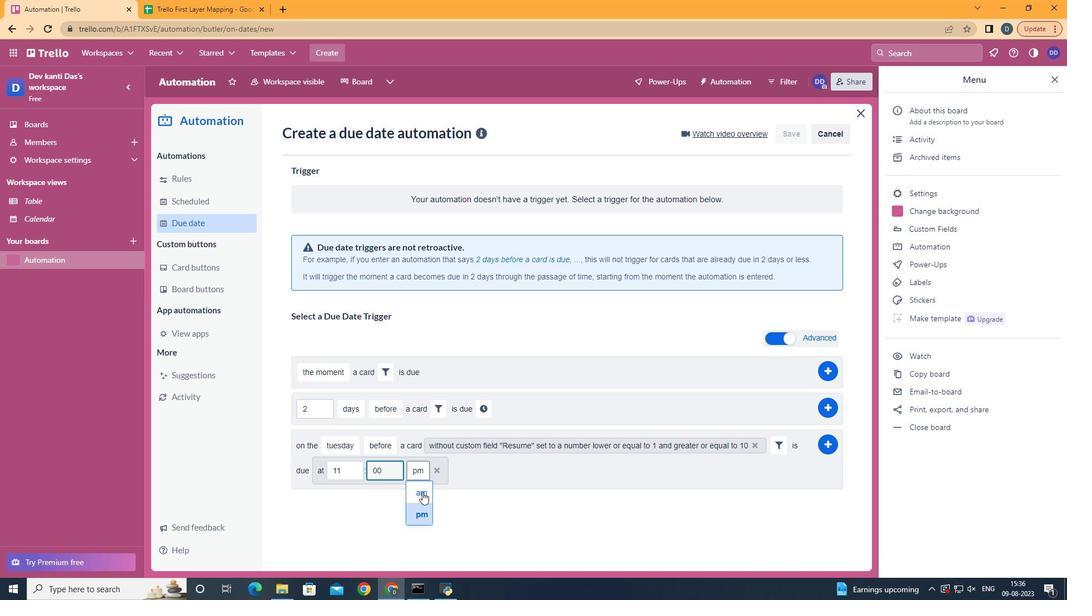
Action: Mouse pressed left at (420, 491)
Screenshot: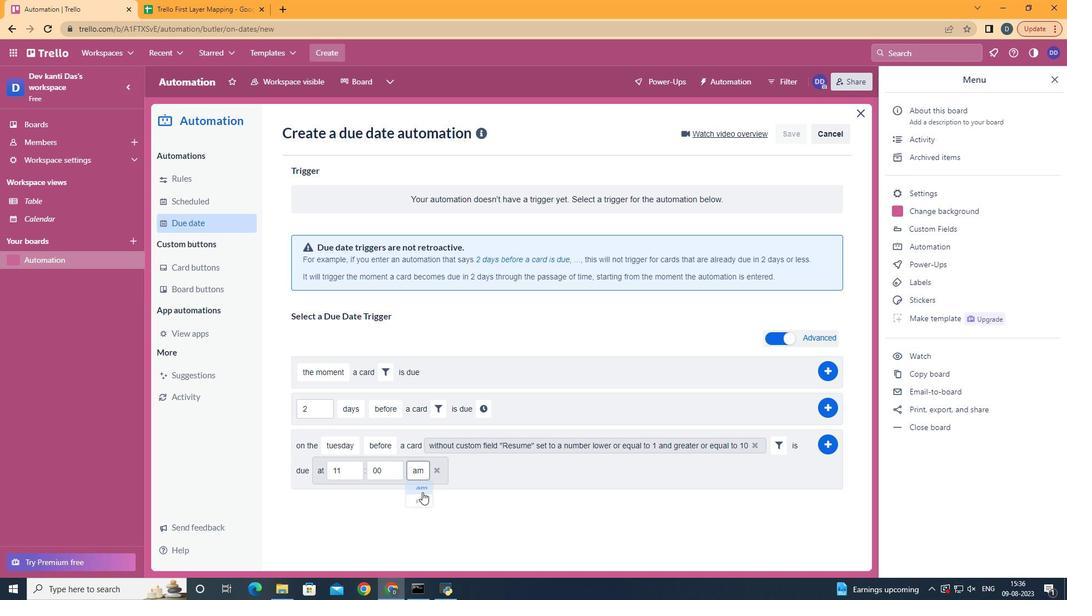 
Action: Mouse moved to (822, 453)
Screenshot: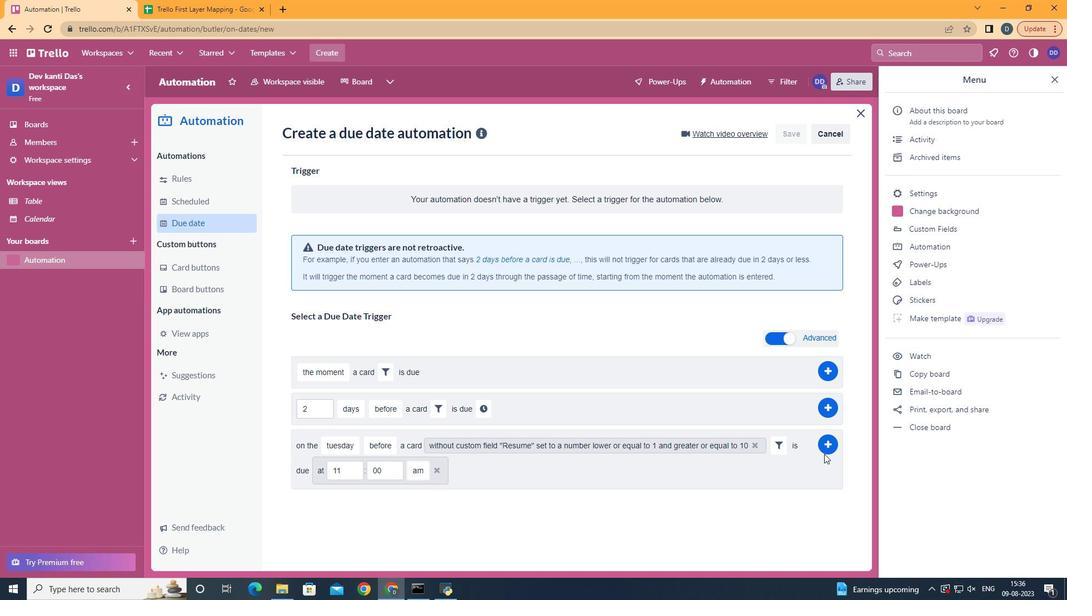 
Action: Mouse pressed left at (822, 453)
Screenshot: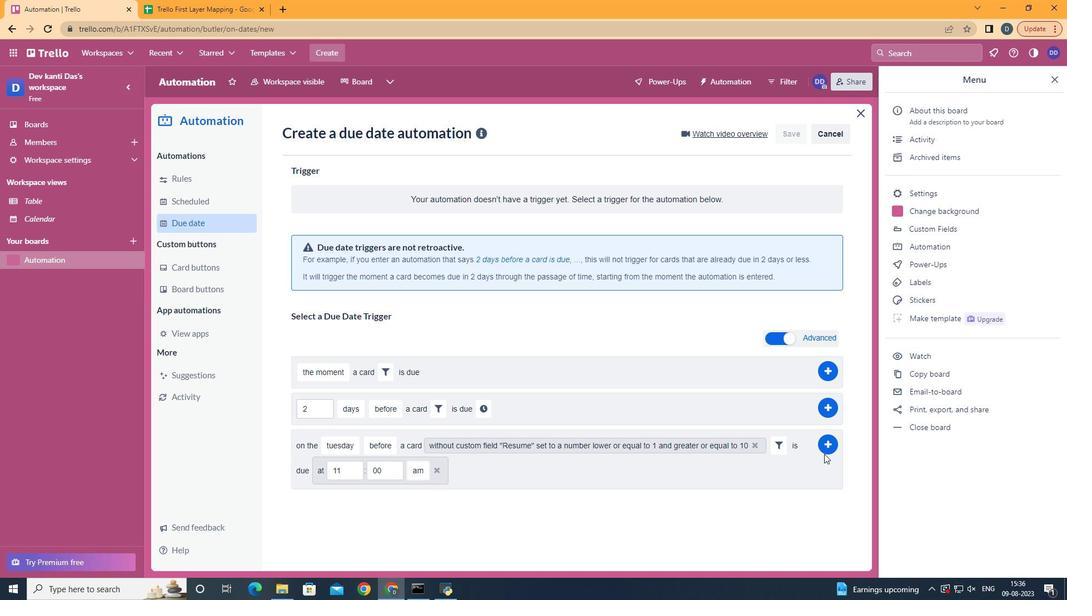
Action: Mouse moved to (826, 444)
Screenshot: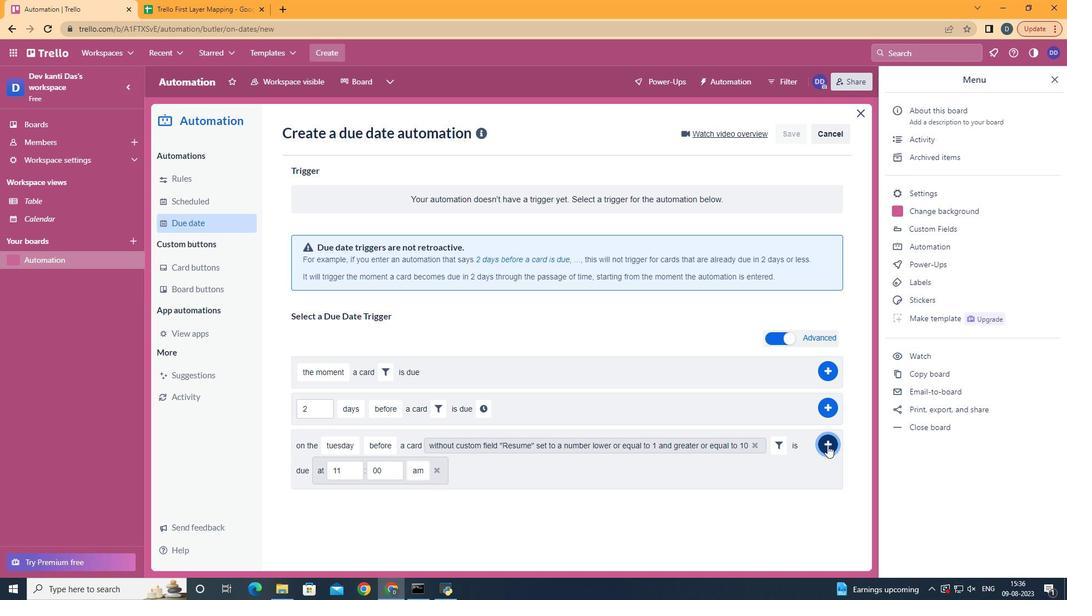
Action: Mouse pressed left at (826, 444)
Screenshot: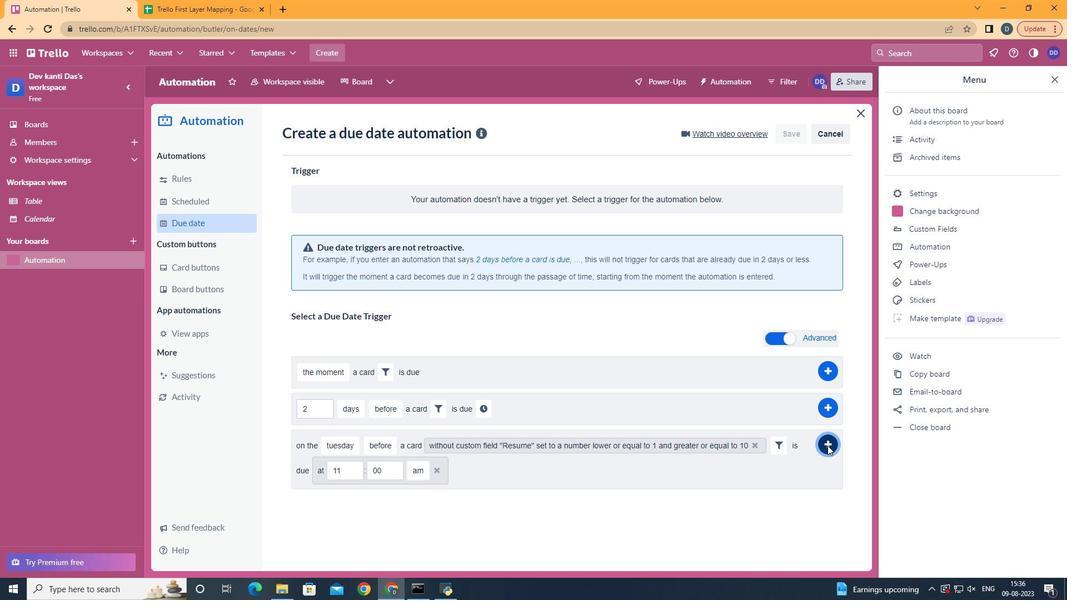 
Action: Mouse moved to (611, 241)
Screenshot: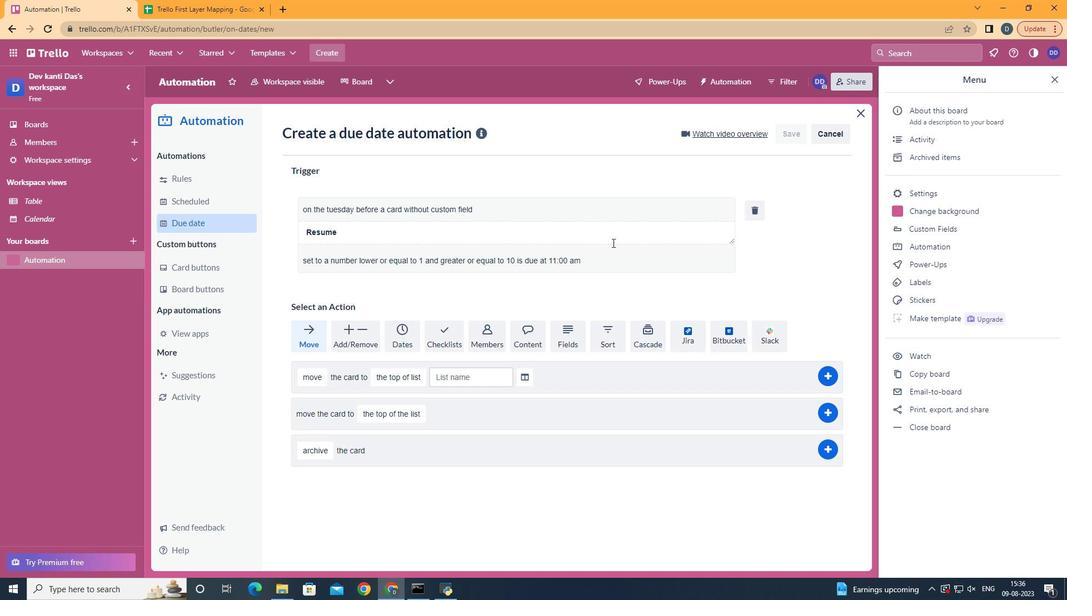 
